 Task: Open Card Company Values Discussion in Board Sales Pipeline Management to Workspace Financial Analysis and Planning and add a team member Softage.3@softage.net, a label Green, a checklist Security, an attachment from your computer, a color Green and finally, add a card description 'Conduct team training session on effective conflict resolution' and a comment 'This task requires us to be organized and efficient, managing our time and resources effectively.'. Add a start date 'Jan 07, 1900' with a due date 'Jan 14, 1900'
Action: Mouse moved to (536, 171)
Screenshot: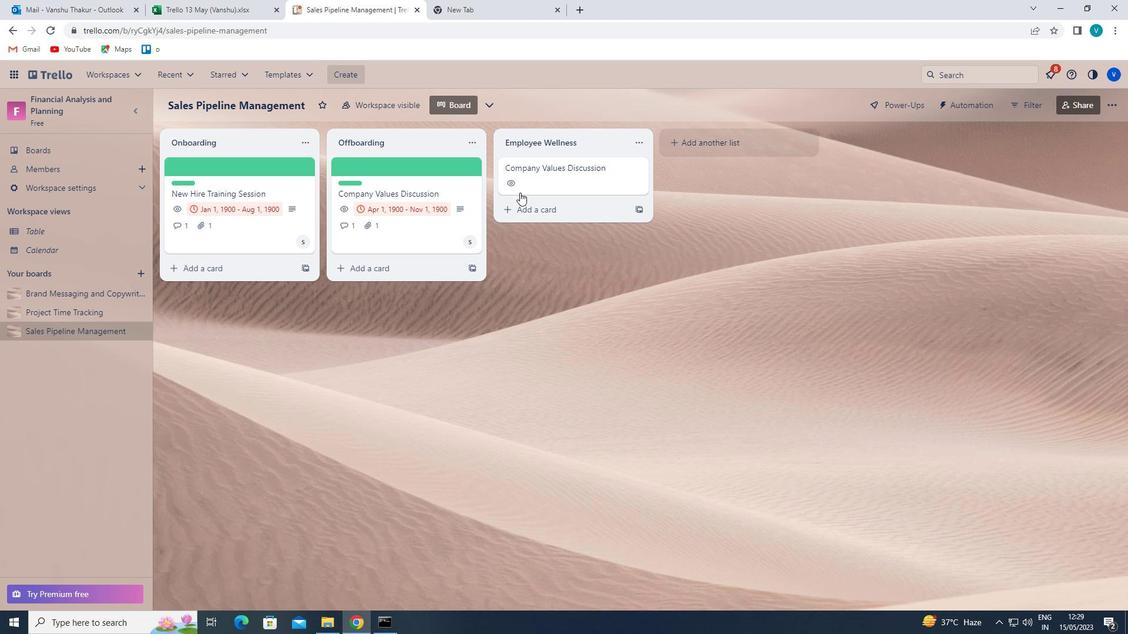
Action: Mouse pressed left at (536, 171)
Screenshot: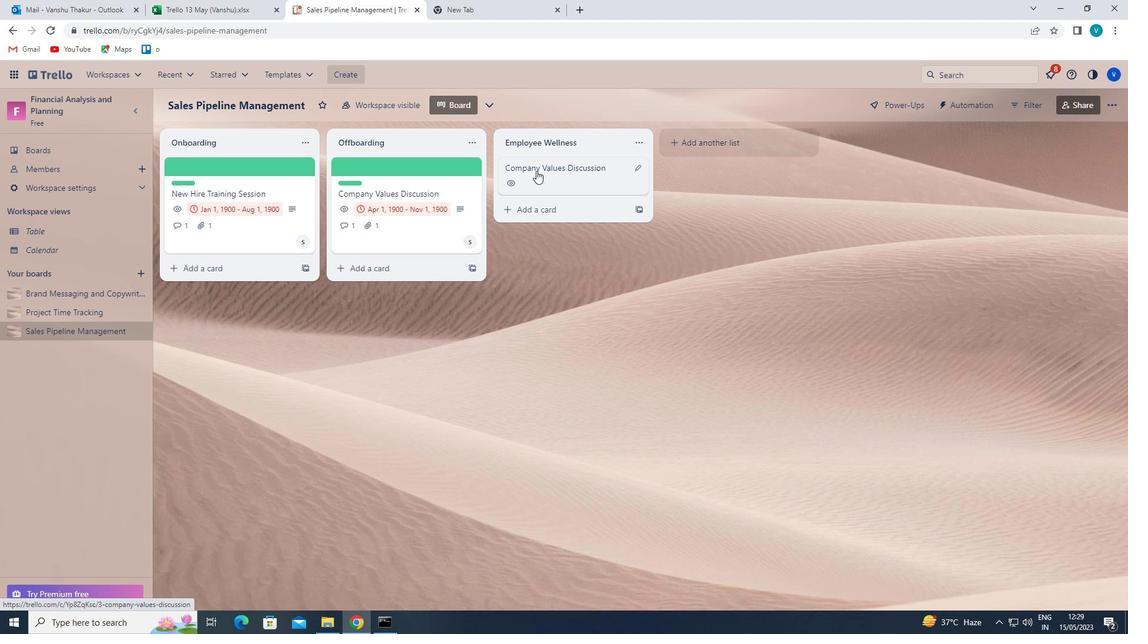 
Action: Mouse moved to (702, 203)
Screenshot: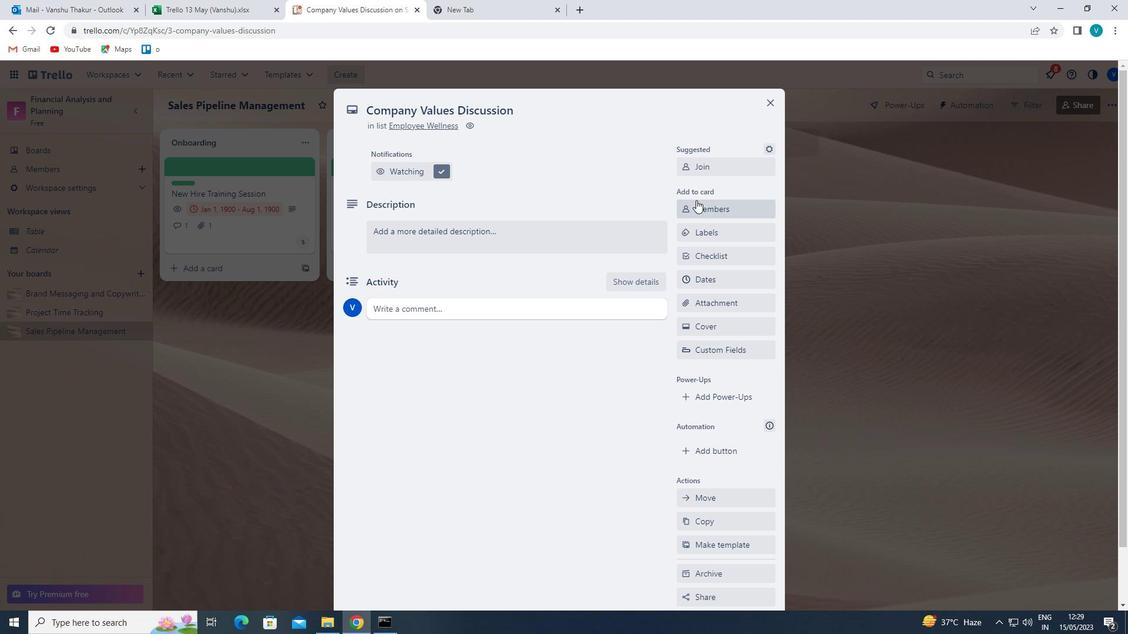
Action: Mouse pressed left at (702, 203)
Screenshot: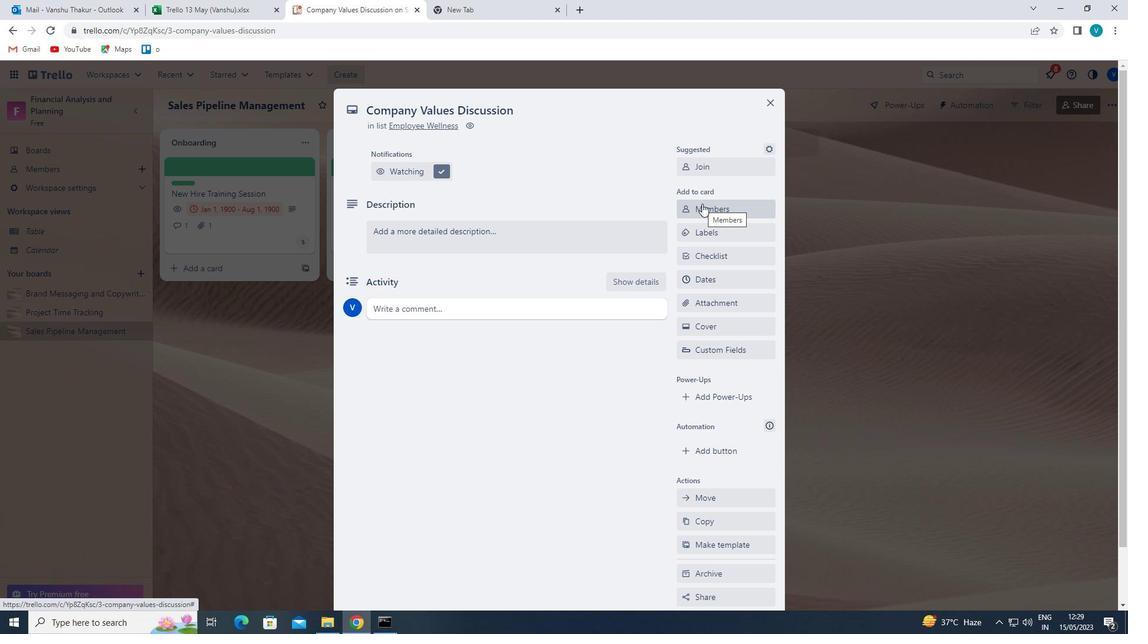 
Action: Key pressed <Key.shift>SOFY<Key.backspace>T
Screenshot: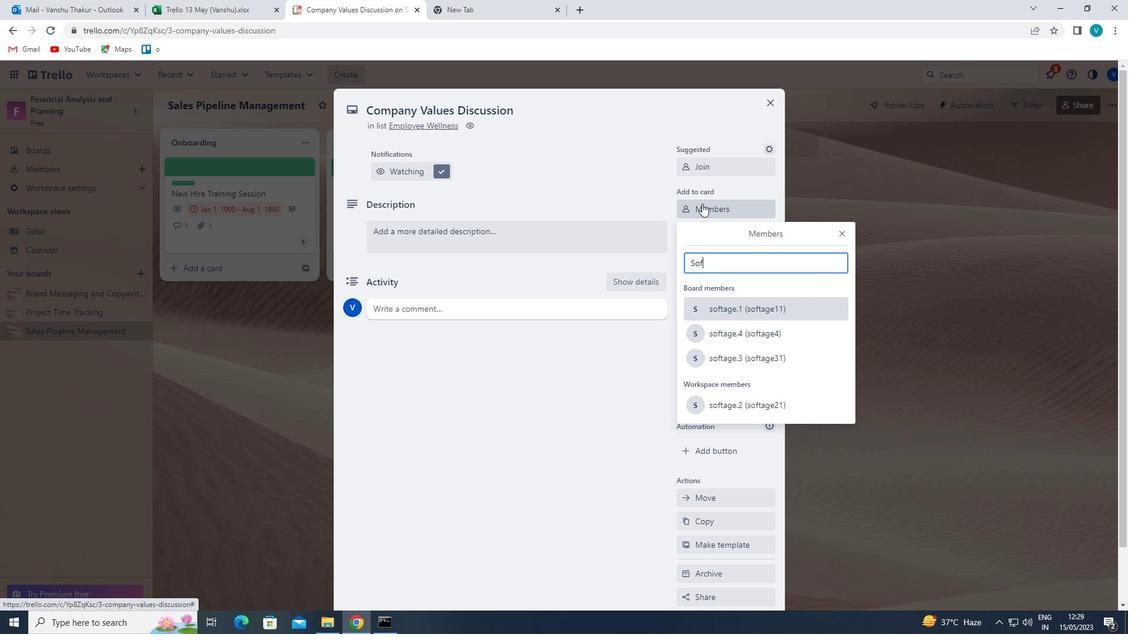 
Action: Mouse moved to (747, 363)
Screenshot: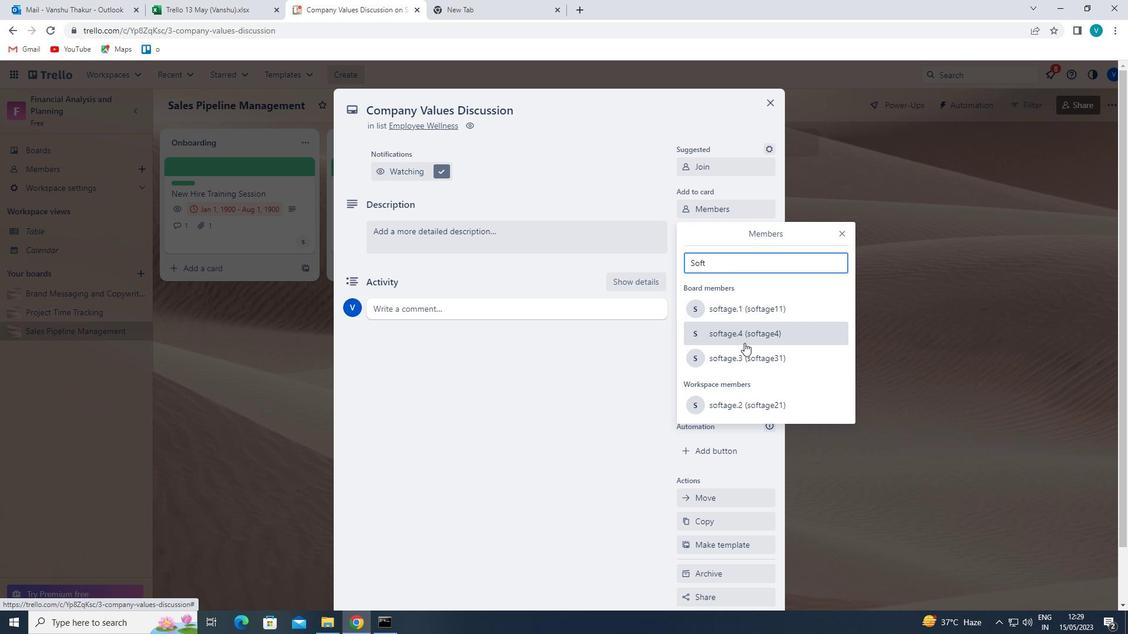 
Action: Mouse pressed left at (747, 363)
Screenshot: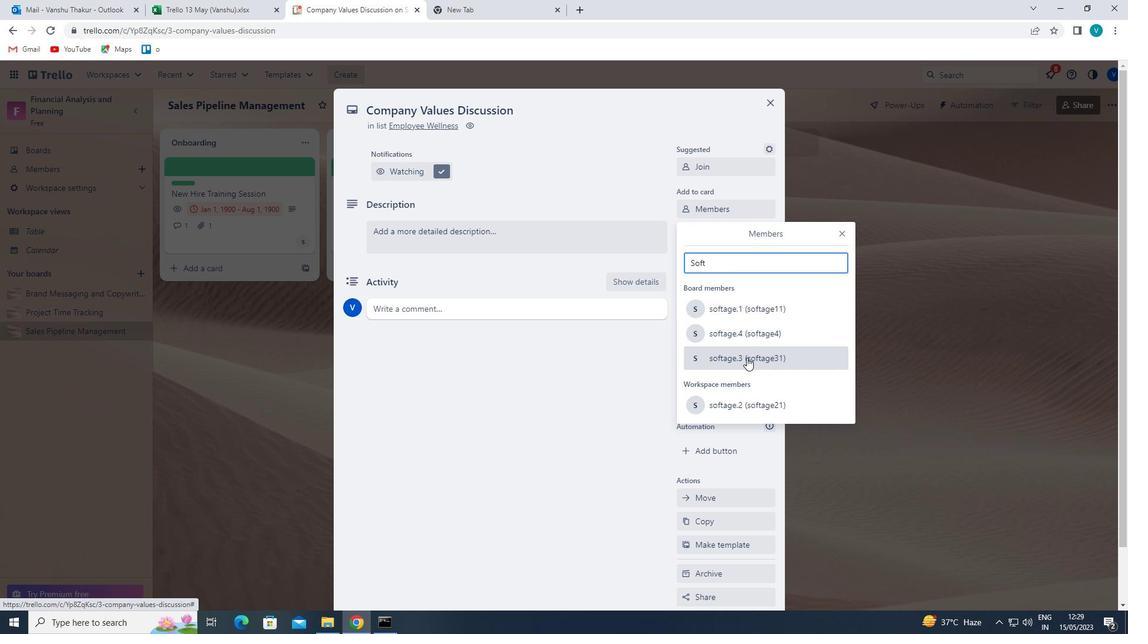 
Action: Mouse moved to (842, 231)
Screenshot: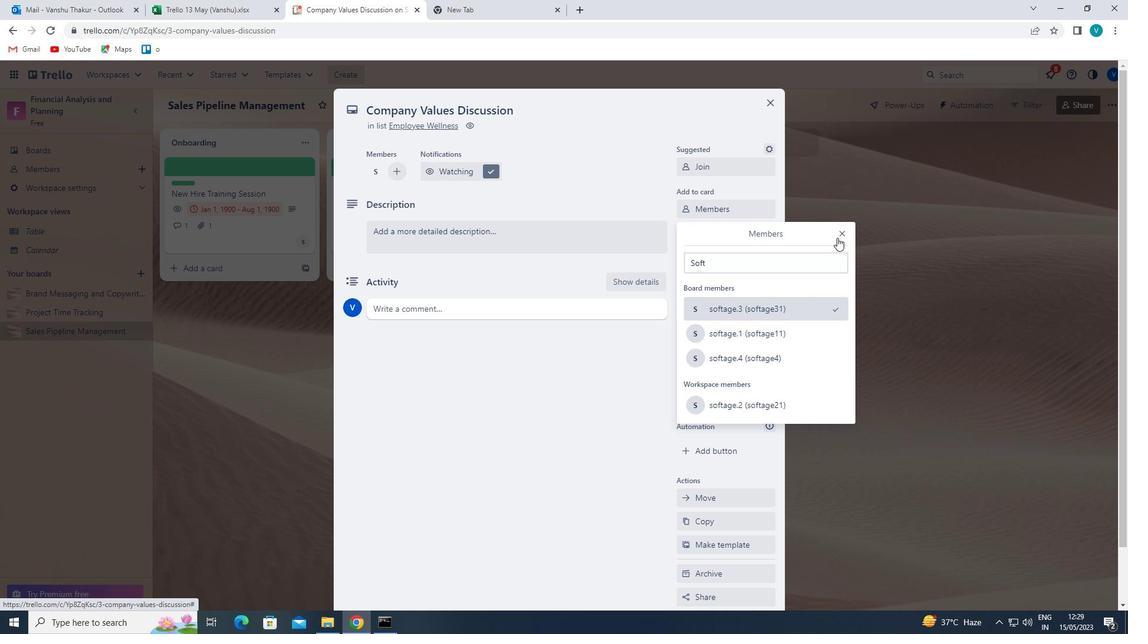 
Action: Mouse pressed left at (842, 231)
Screenshot: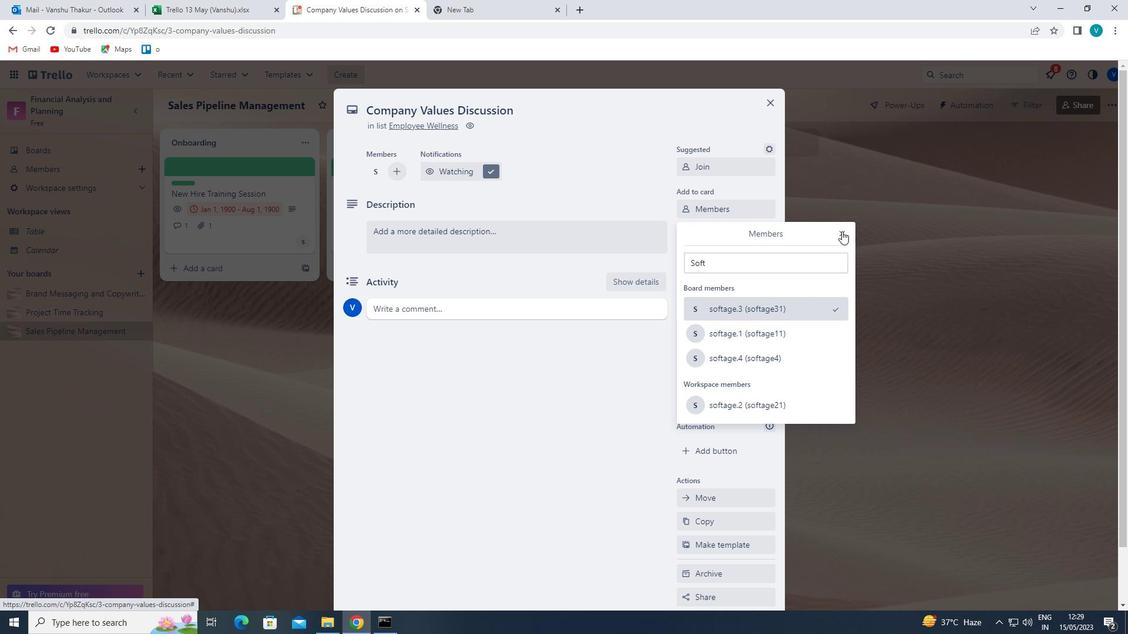 
Action: Mouse moved to (743, 235)
Screenshot: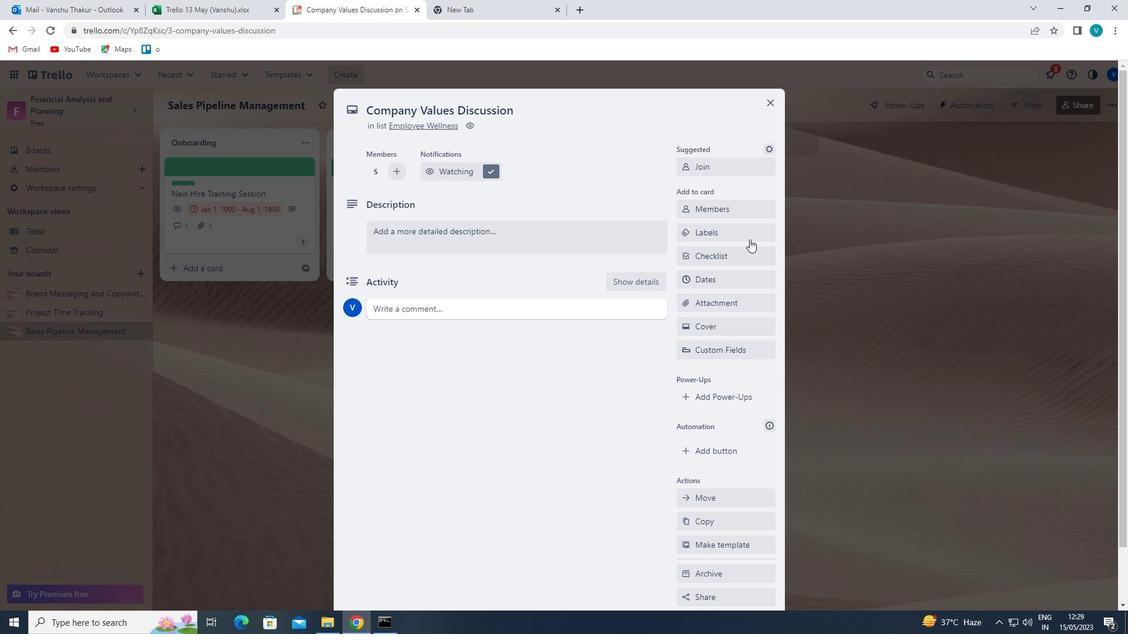 
Action: Mouse pressed left at (743, 235)
Screenshot: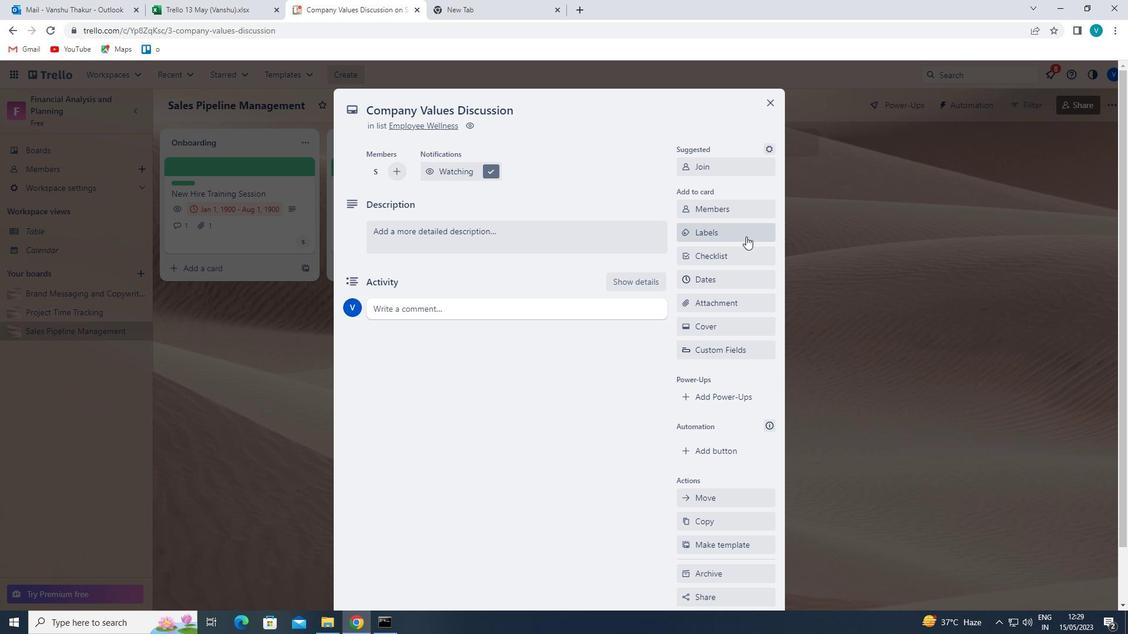 
Action: Mouse moved to (755, 334)
Screenshot: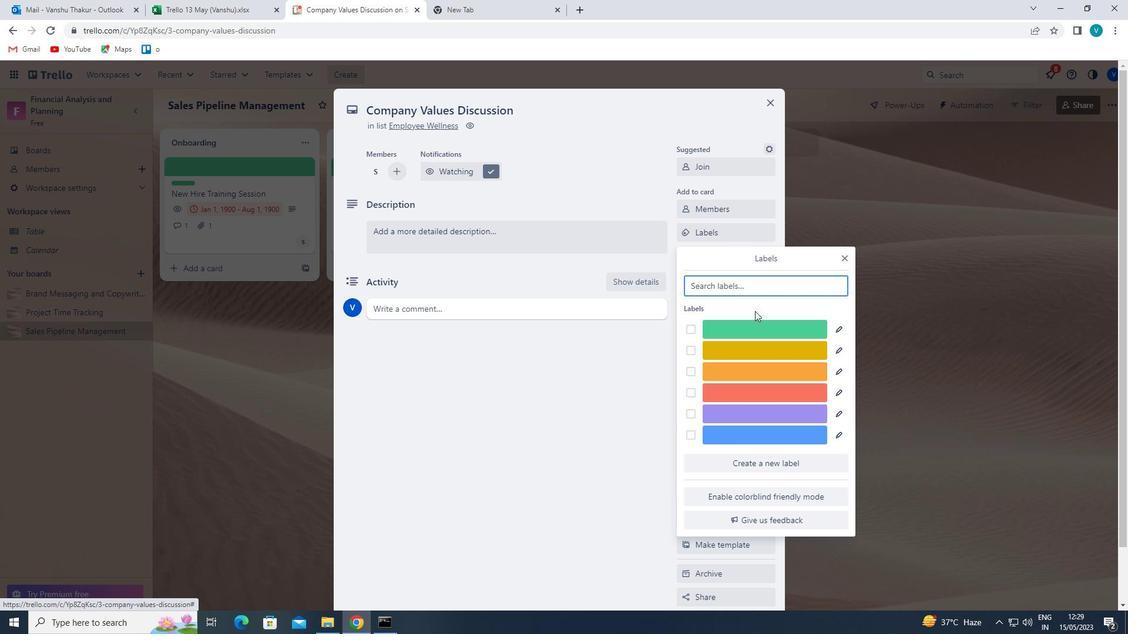
Action: Mouse pressed left at (755, 334)
Screenshot: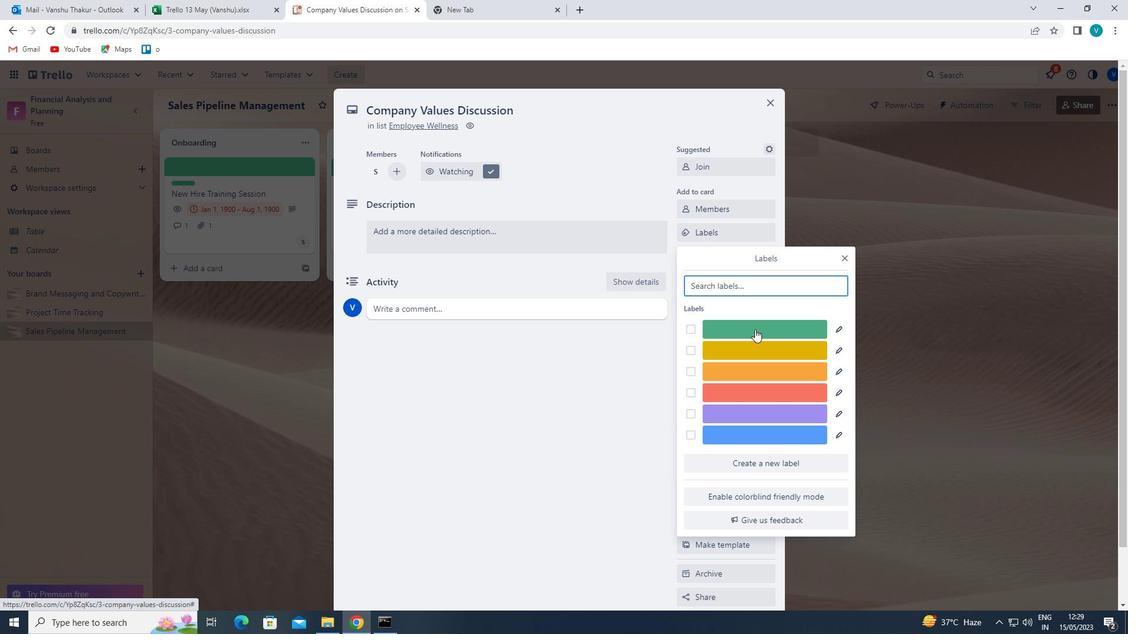 
Action: Mouse moved to (845, 254)
Screenshot: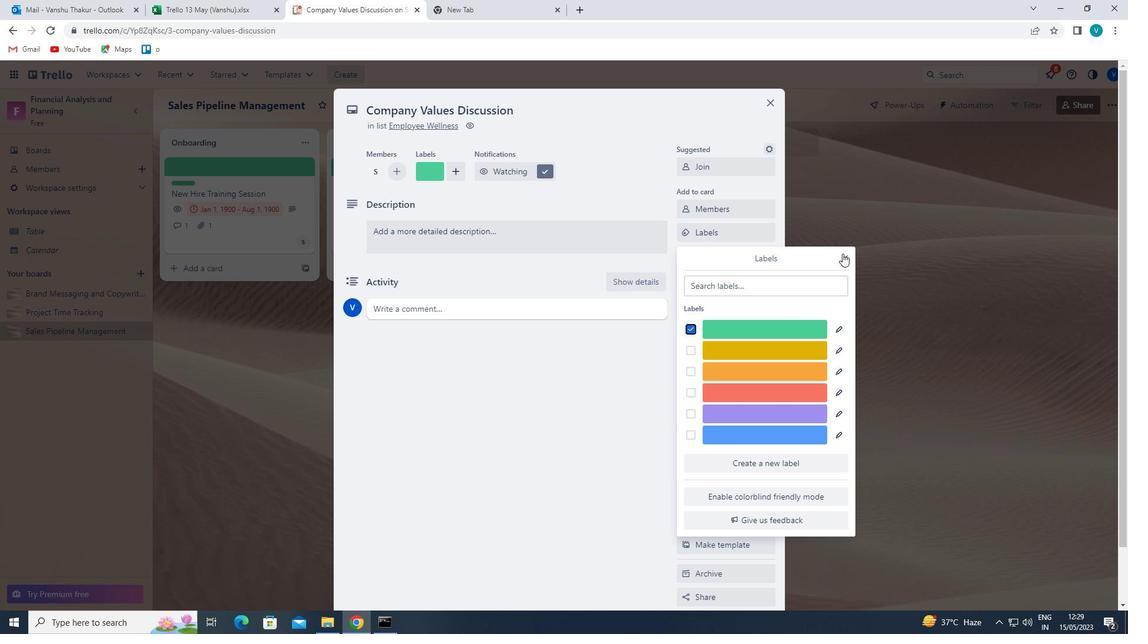 
Action: Mouse pressed left at (845, 254)
Screenshot: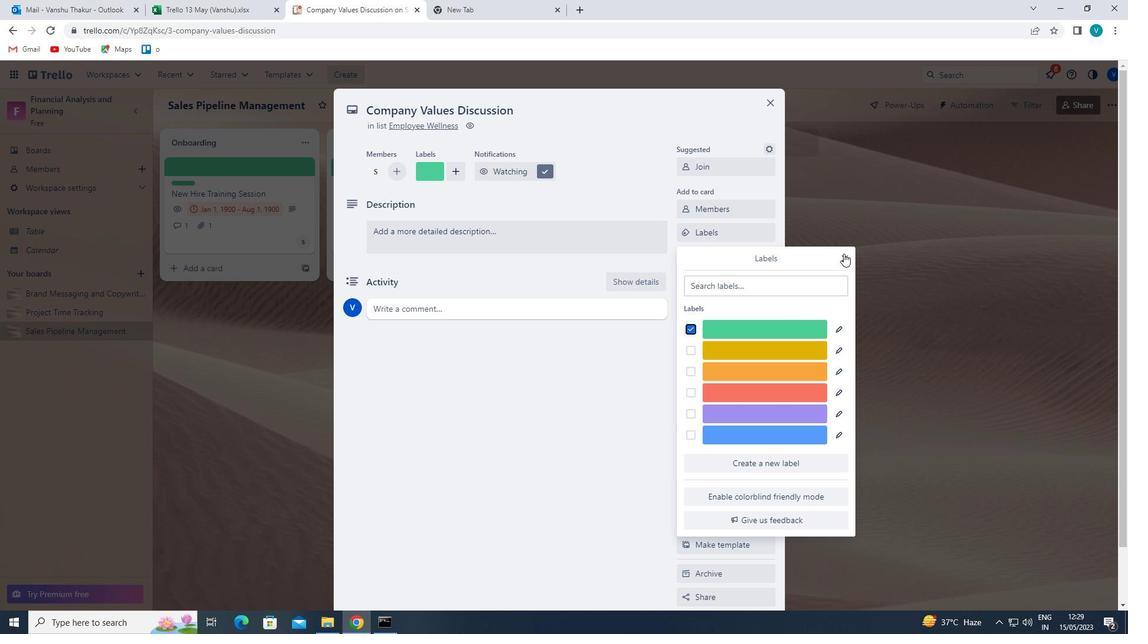 
Action: Mouse moved to (756, 259)
Screenshot: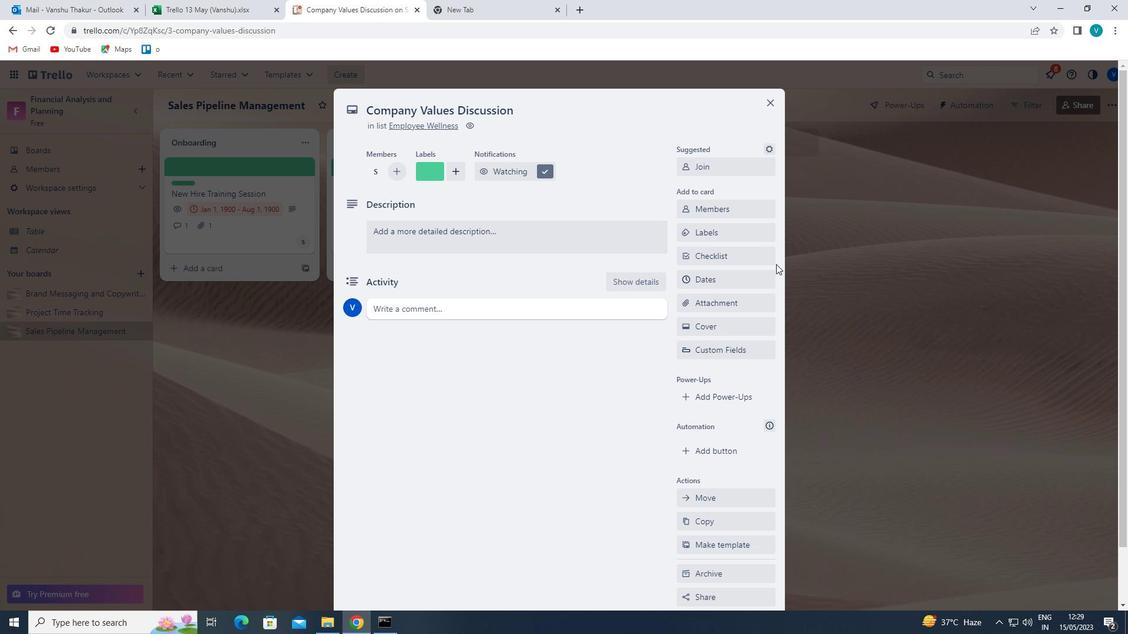 
Action: Mouse pressed left at (756, 259)
Screenshot: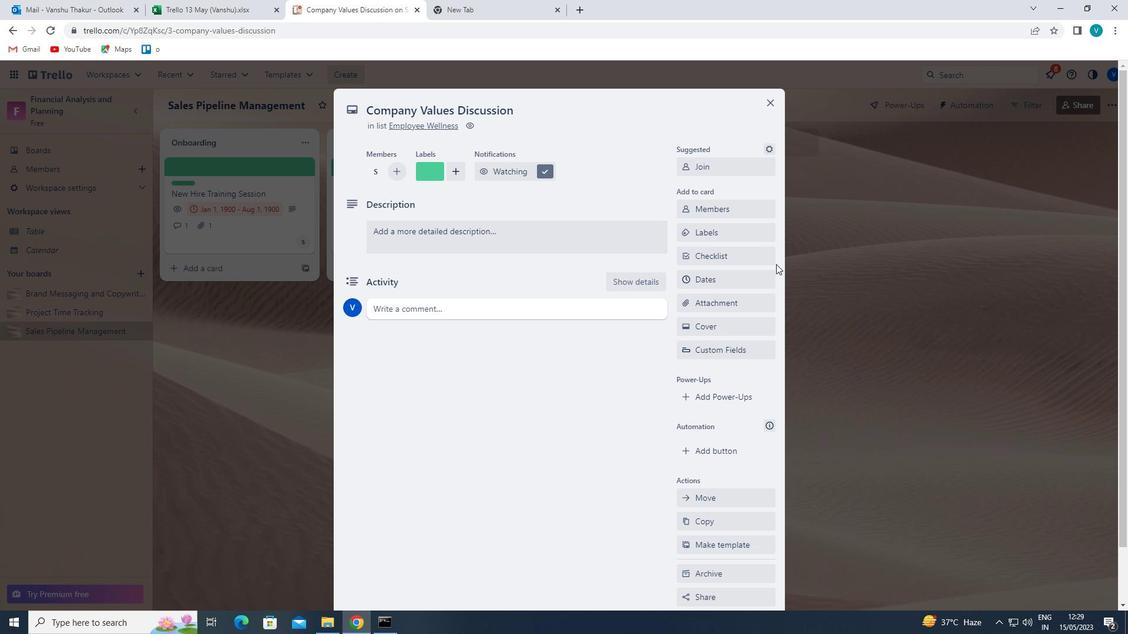 
Action: Key pressed <Key.shift>SE
Screenshot: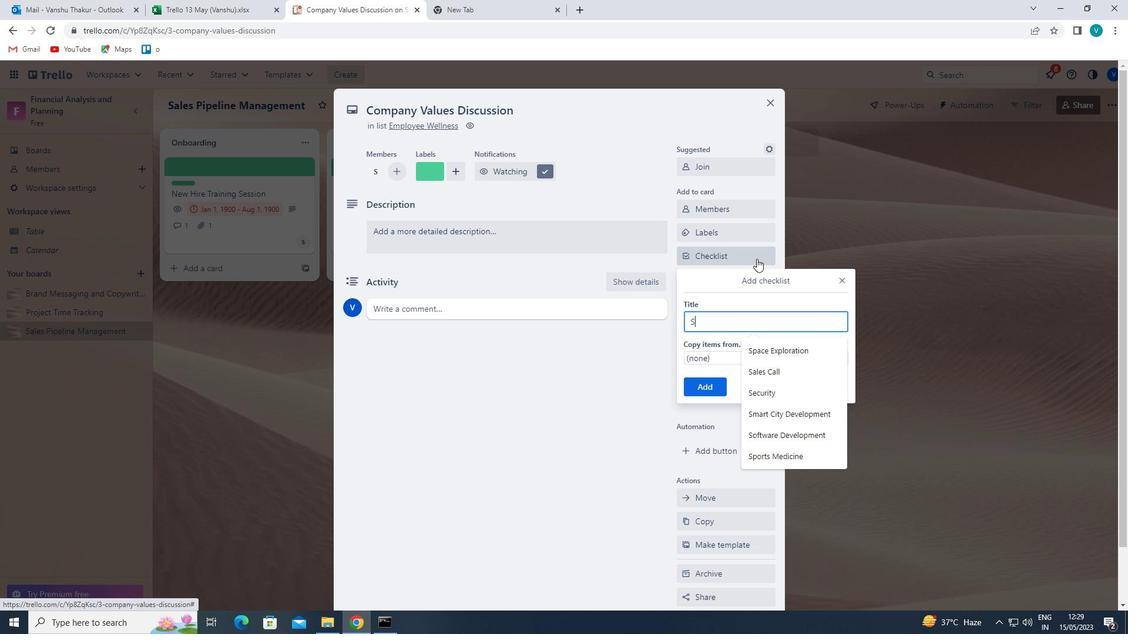 
Action: Mouse moved to (765, 352)
Screenshot: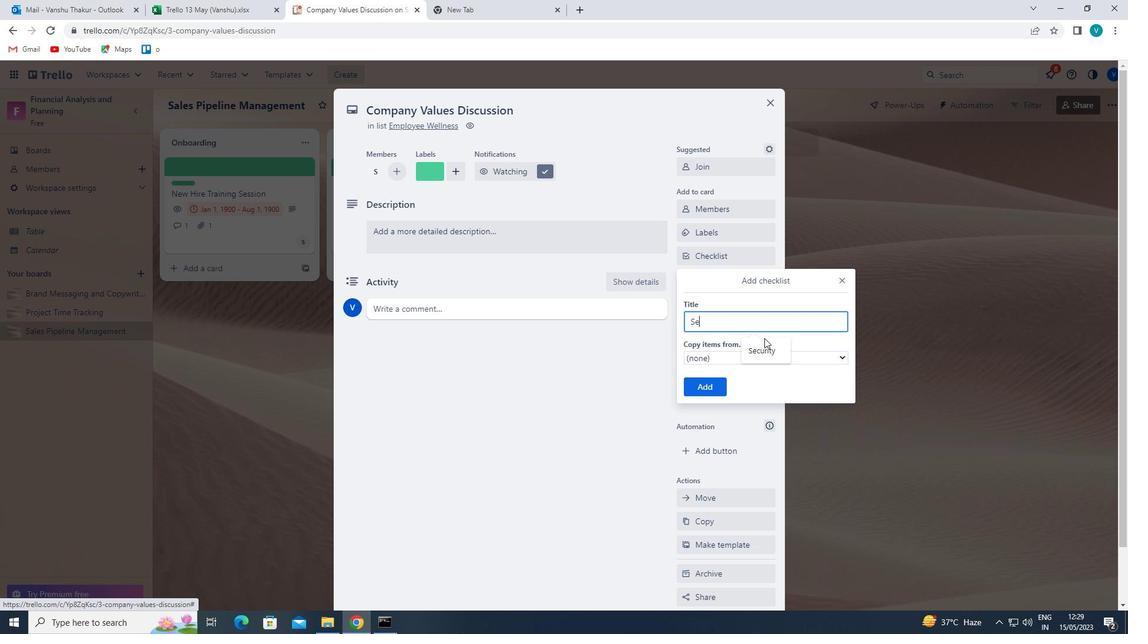 
Action: Mouse pressed left at (765, 352)
Screenshot: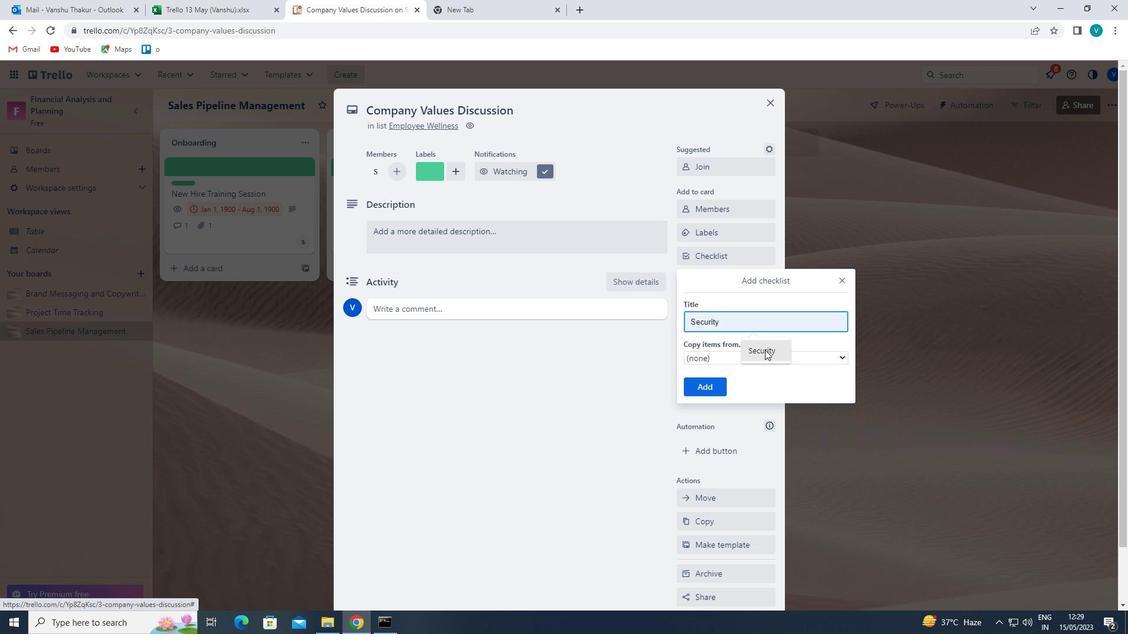 
Action: Mouse moved to (714, 383)
Screenshot: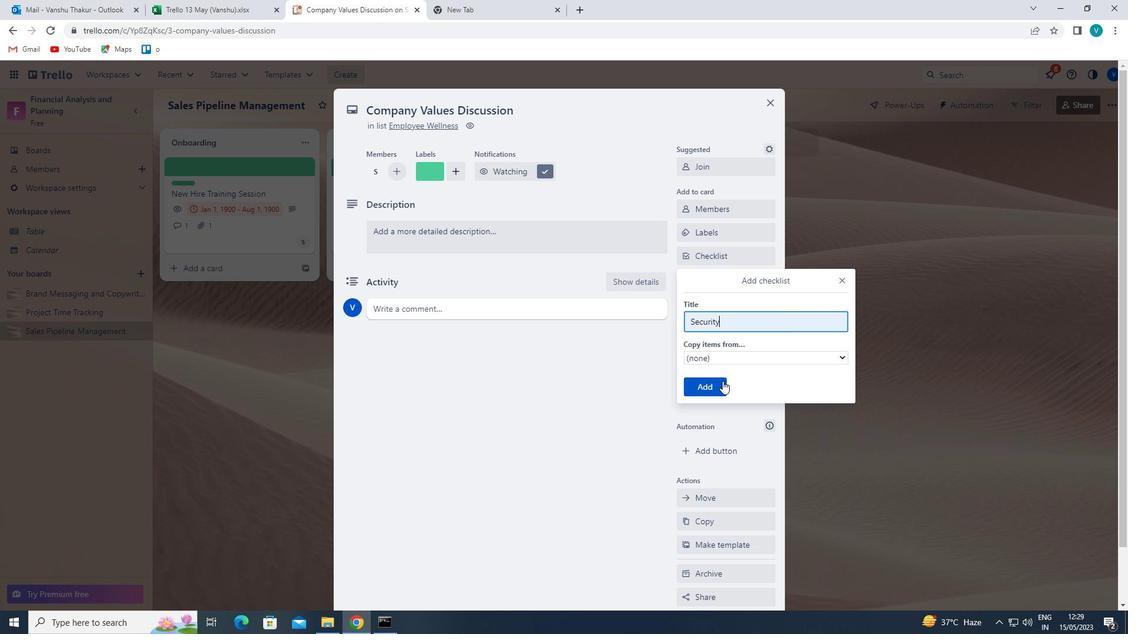 
Action: Mouse pressed left at (714, 383)
Screenshot: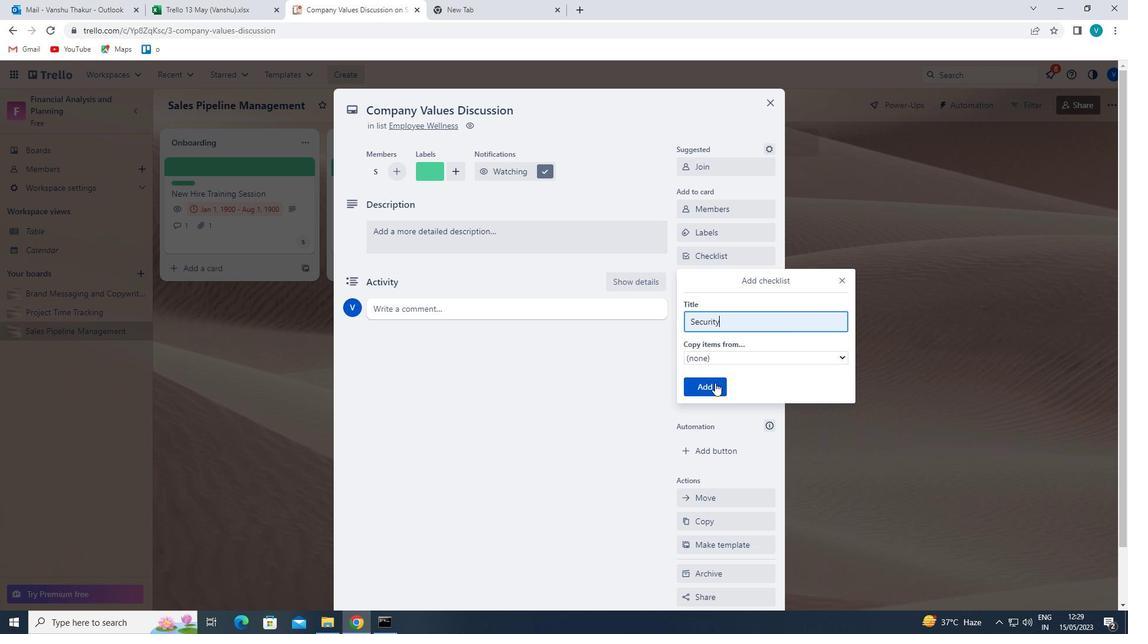 
Action: Mouse moved to (736, 306)
Screenshot: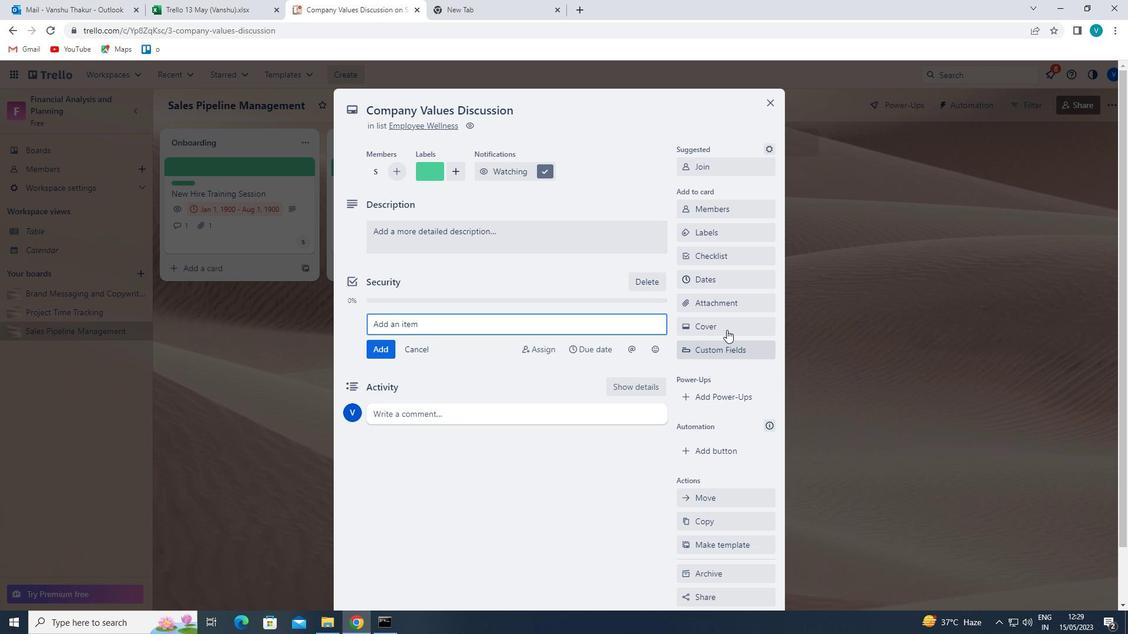 
Action: Mouse pressed left at (736, 306)
Screenshot: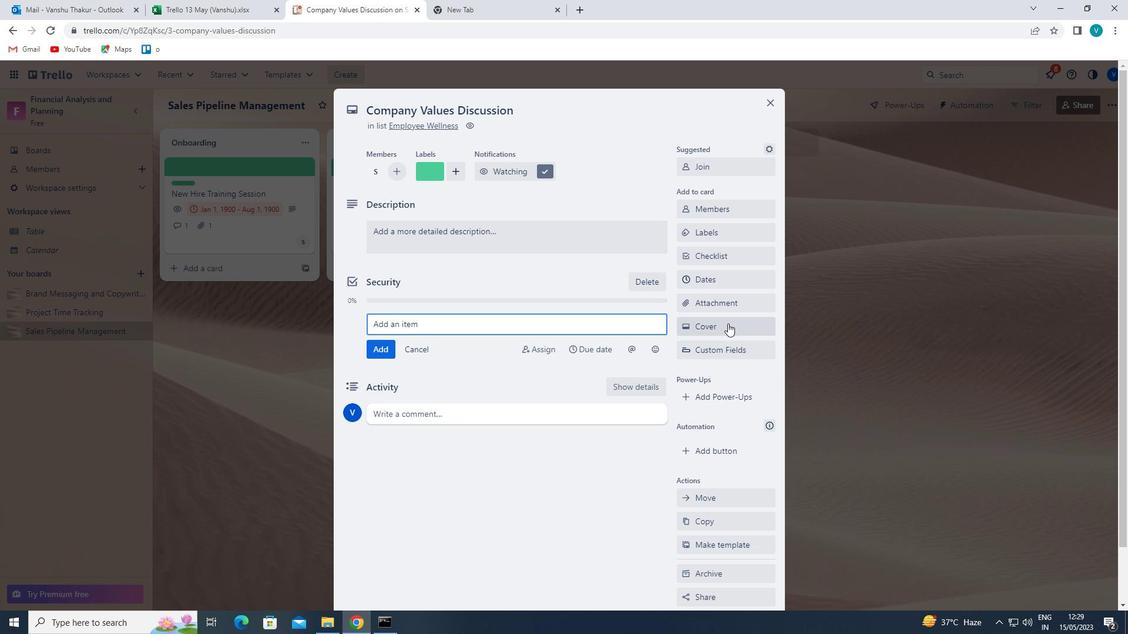 
Action: Mouse moved to (723, 351)
Screenshot: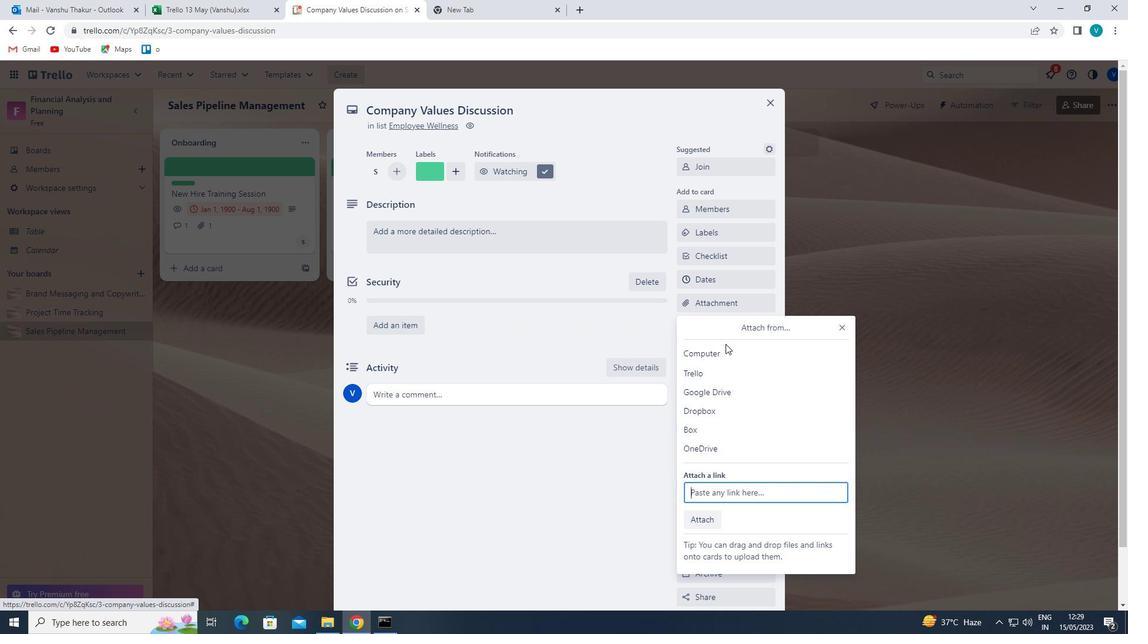 
Action: Mouse pressed left at (723, 351)
Screenshot: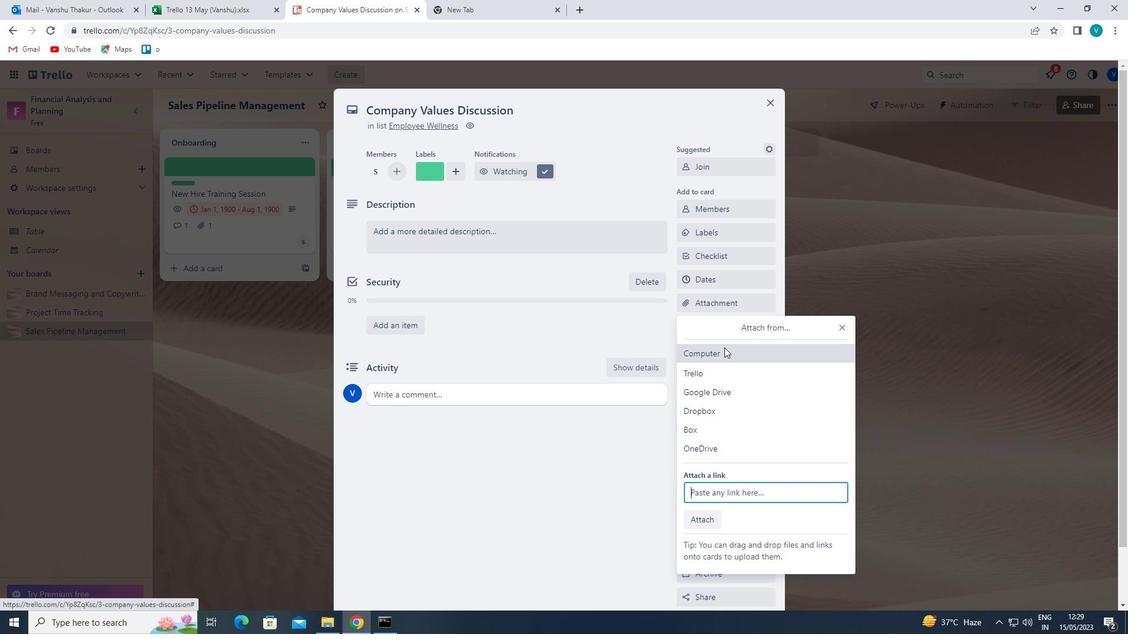 
Action: Mouse moved to (193, 174)
Screenshot: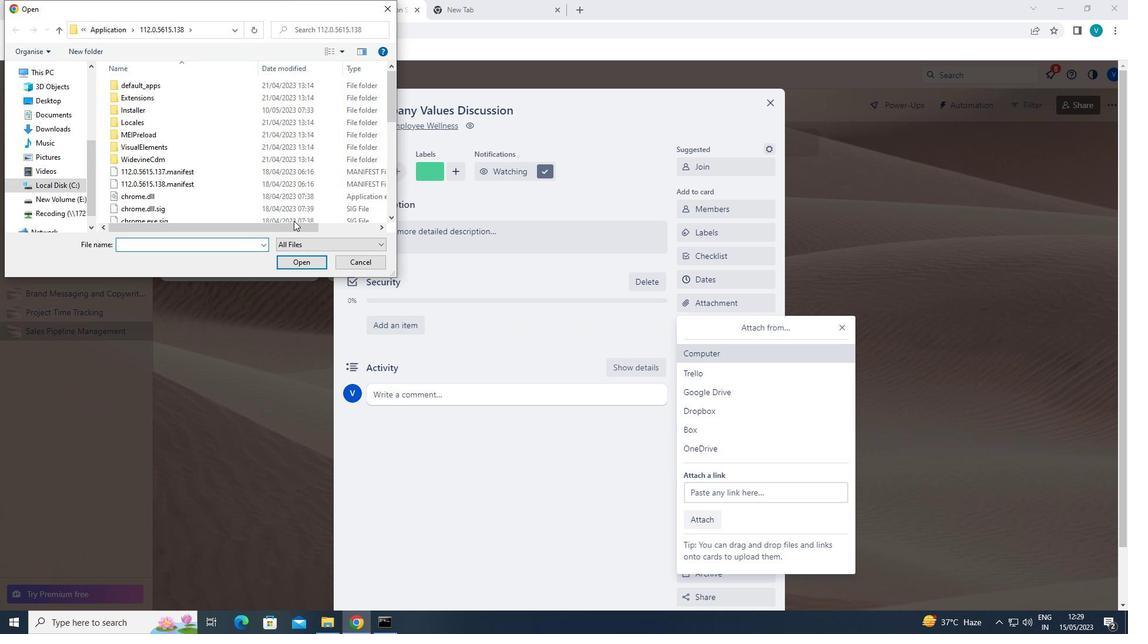 
Action: Mouse pressed left at (193, 174)
Screenshot: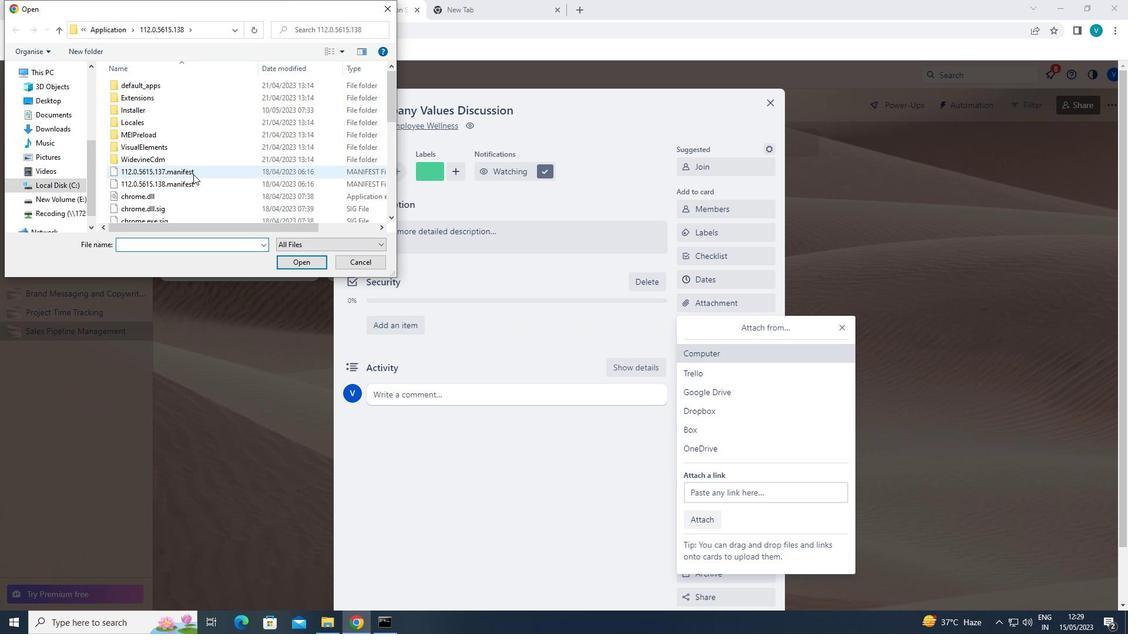 
Action: Mouse moved to (290, 262)
Screenshot: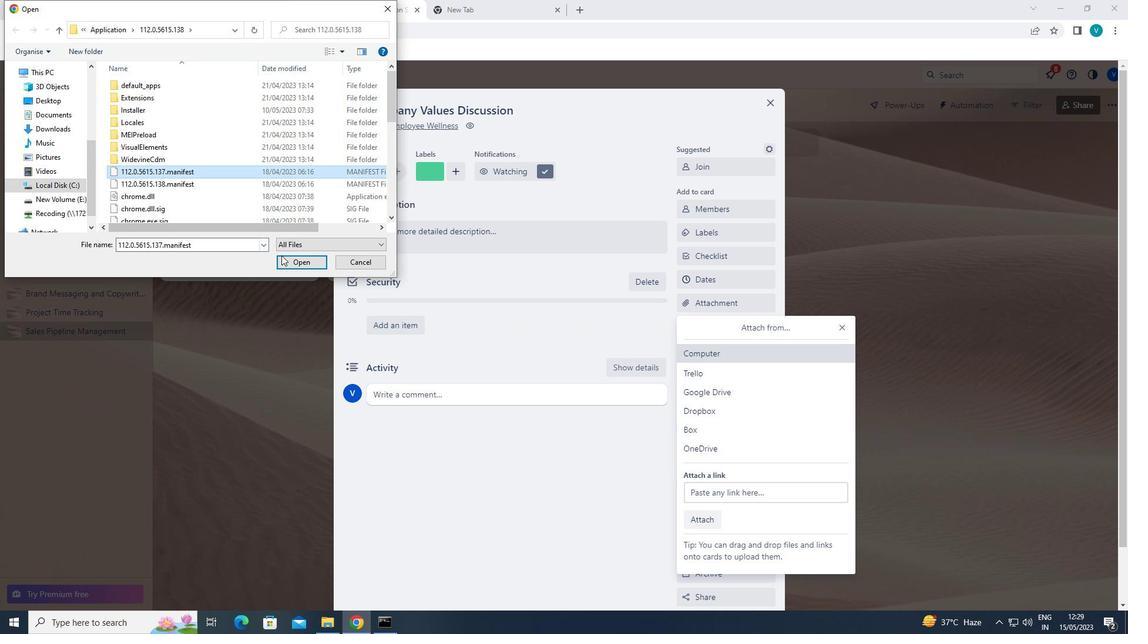 
Action: Mouse pressed left at (290, 262)
Screenshot: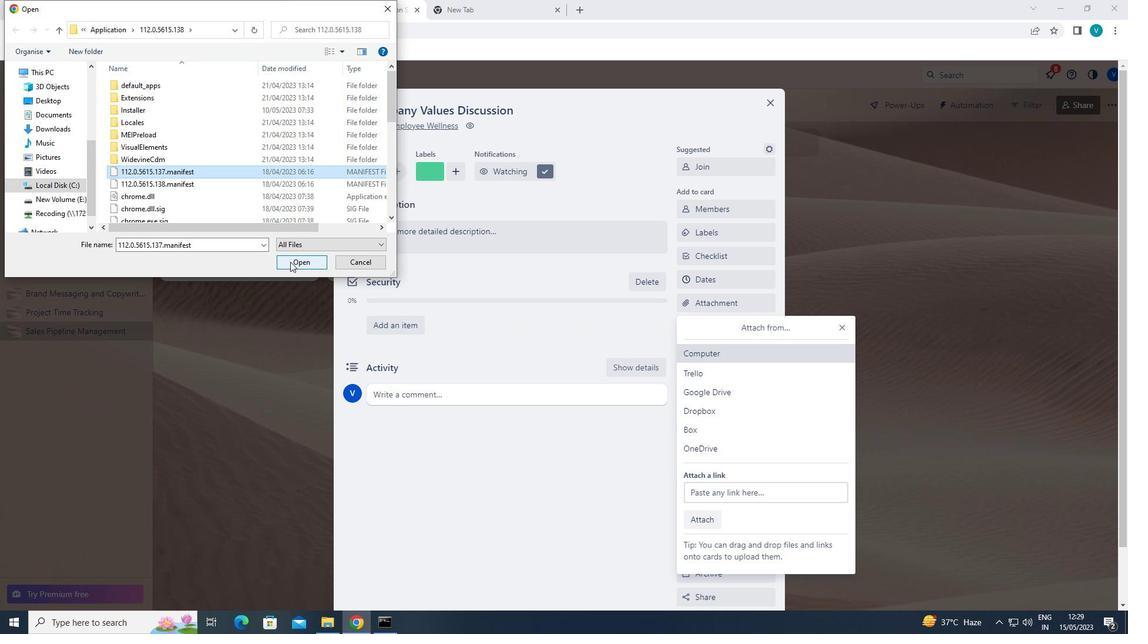 
Action: Mouse moved to (695, 319)
Screenshot: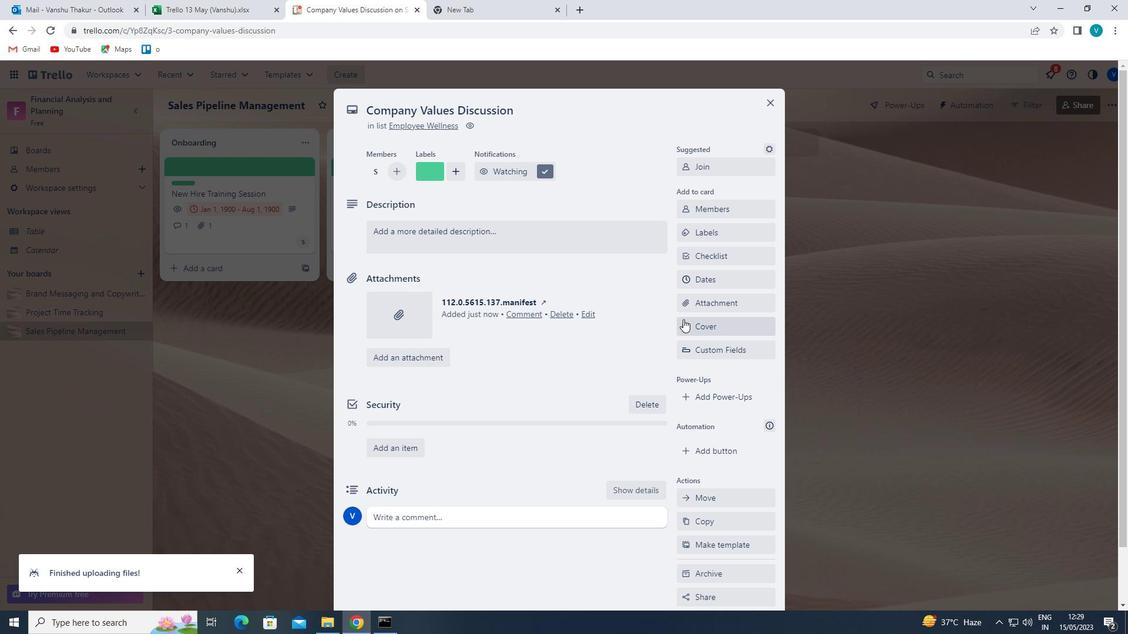 
Action: Mouse pressed left at (695, 319)
Screenshot: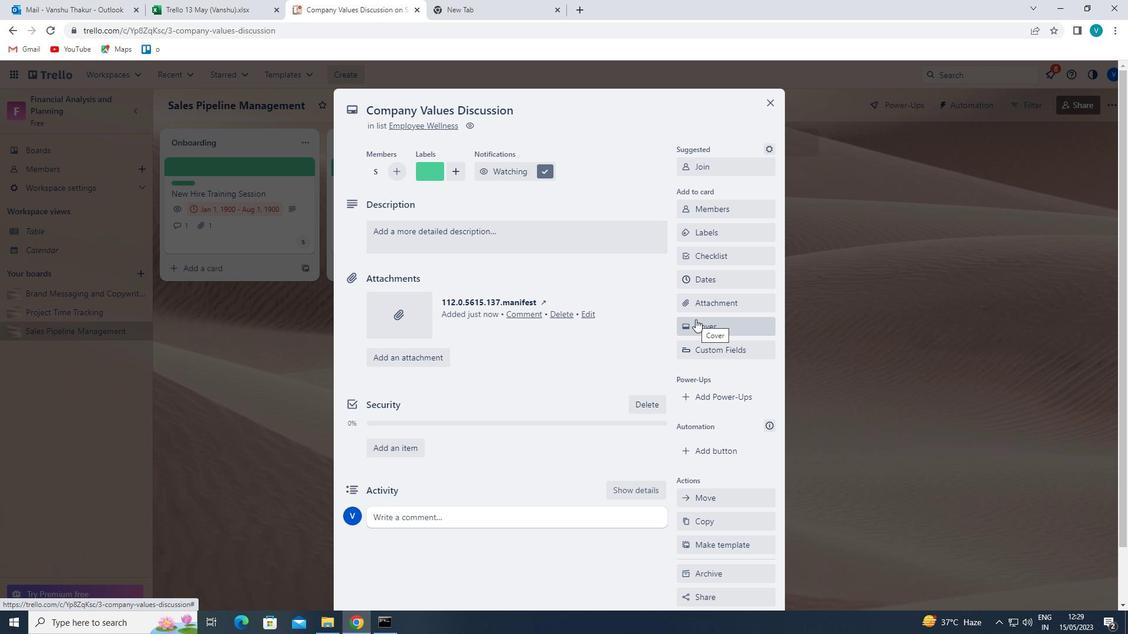 
Action: Mouse moved to (702, 199)
Screenshot: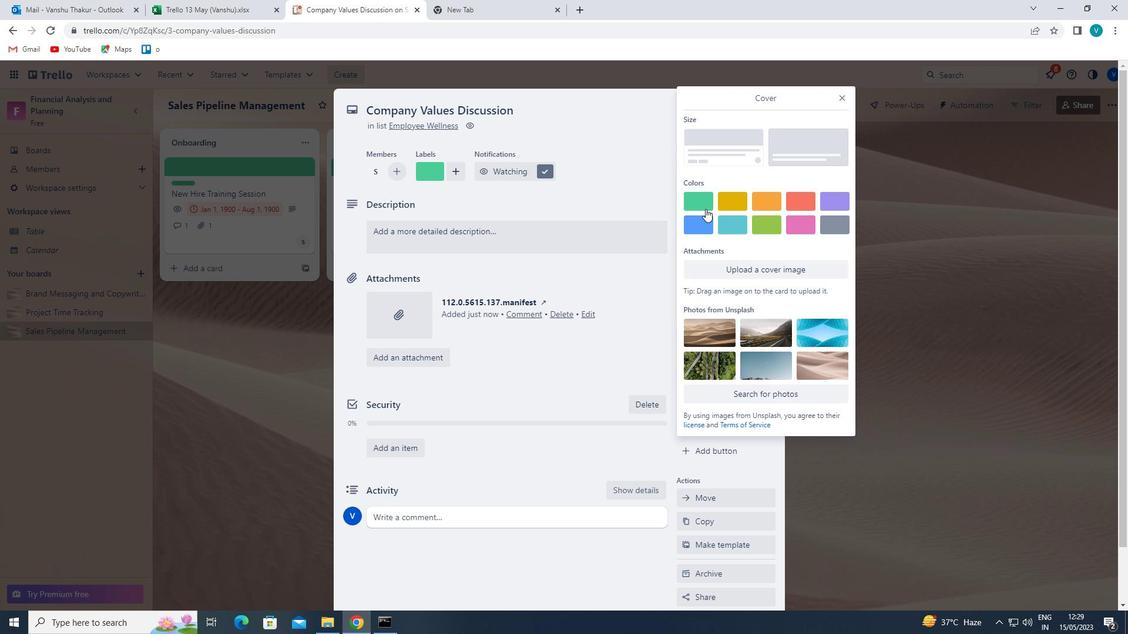 
Action: Mouse pressed left at (702, 199)
Screenshot: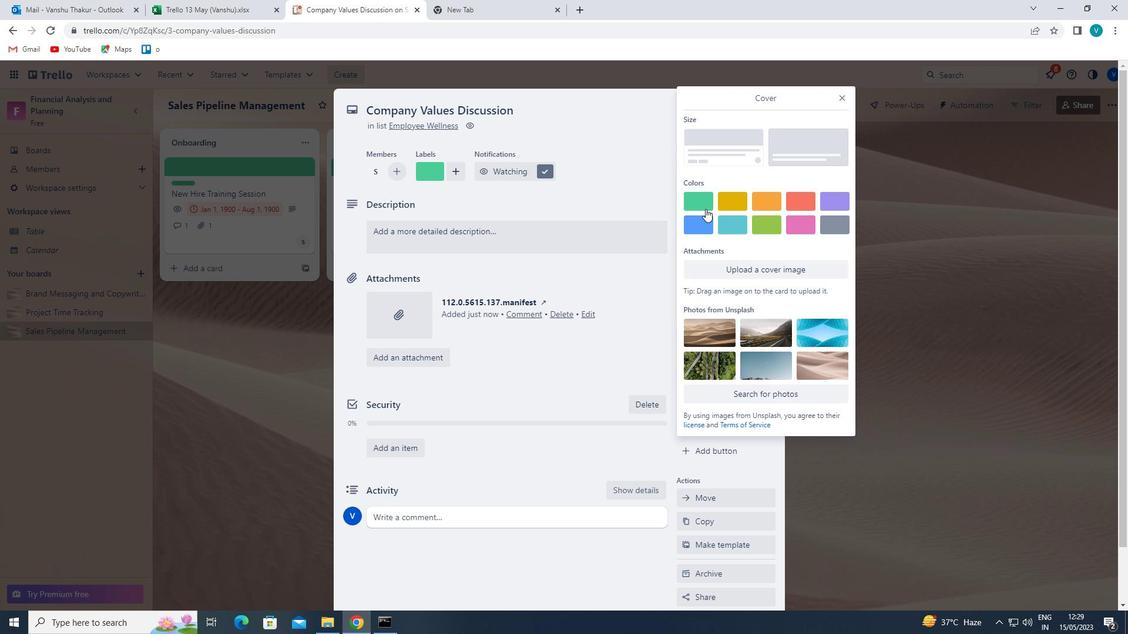 
Action: Mouse moved to (846, 96)
Screenshot: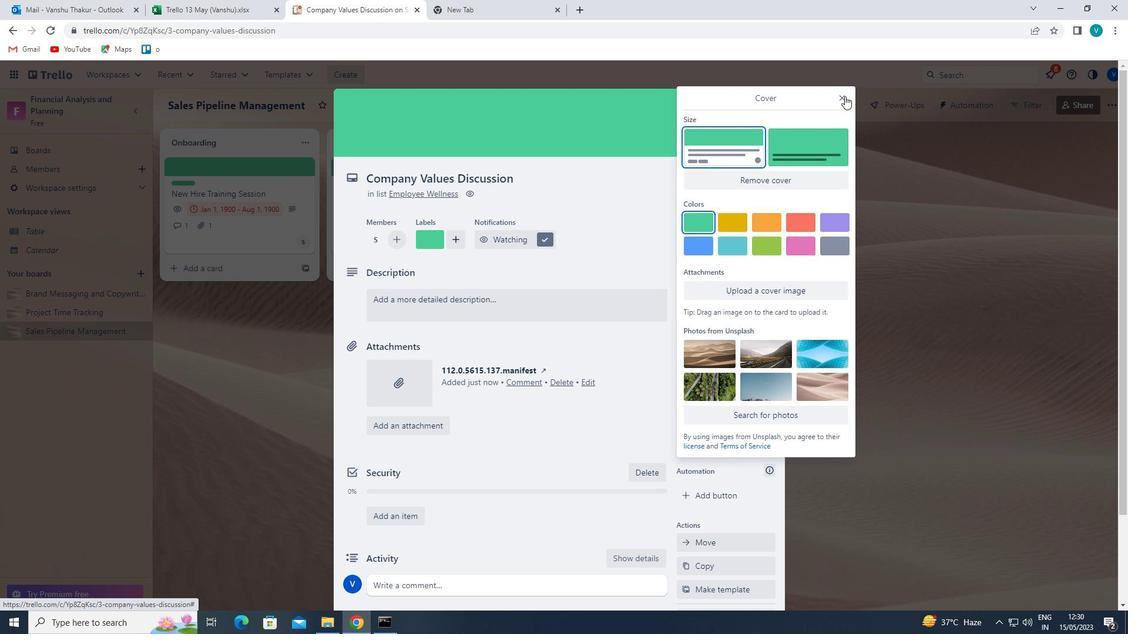 
Action: Mouse pressed left at (846, 96)
Screenshot: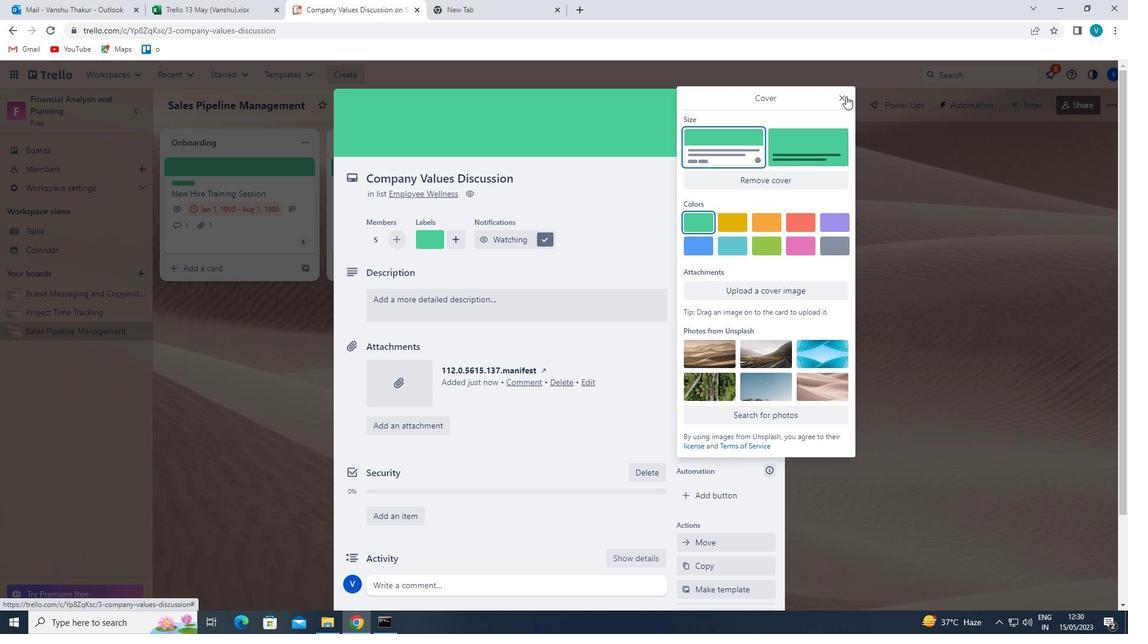 
Action: Mouse moved to (521, 297)
Screenshot: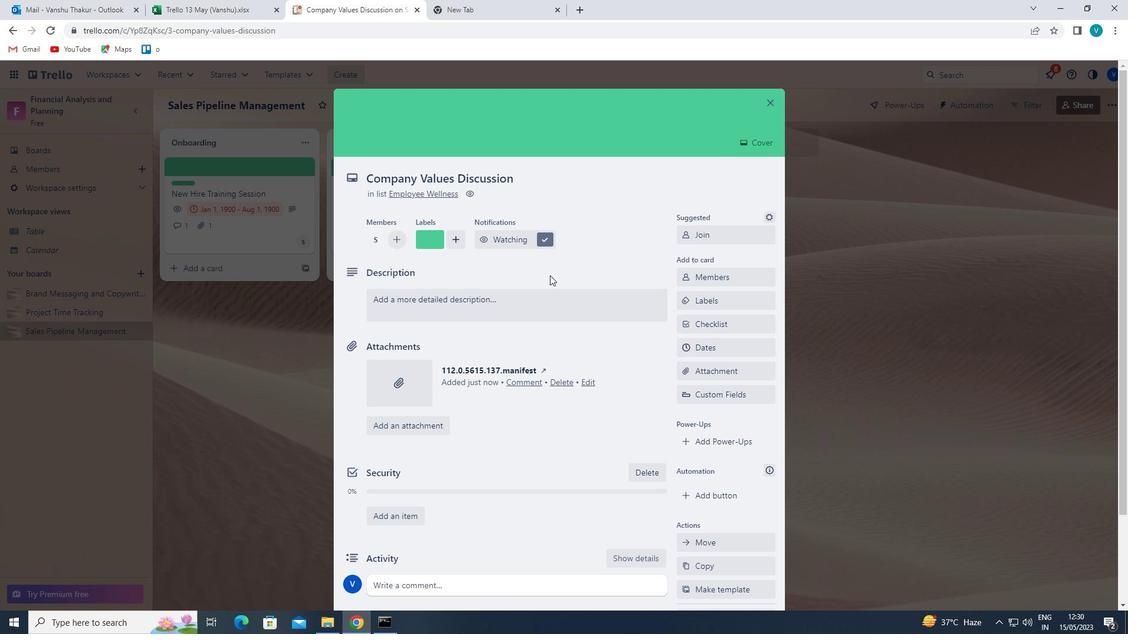 
Action: Mouse pressed left at (521, 297)
Screenshot: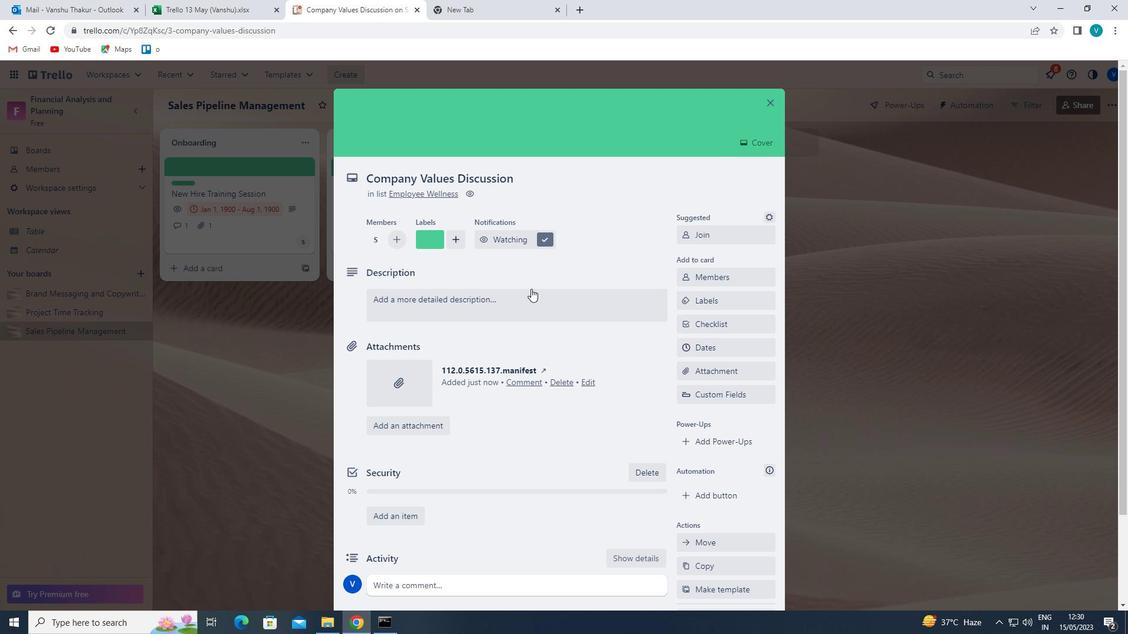 
Action: Key pressed '<Key.shift>CONDUCT<Key.space>TEAM<Key.space>TRAINING<Key.space>SESSION<Key.space>ON<Key.space>EFFECTIVE<Key.space>CONFLICT<Key.space>RESOLUTION'
Screenshot: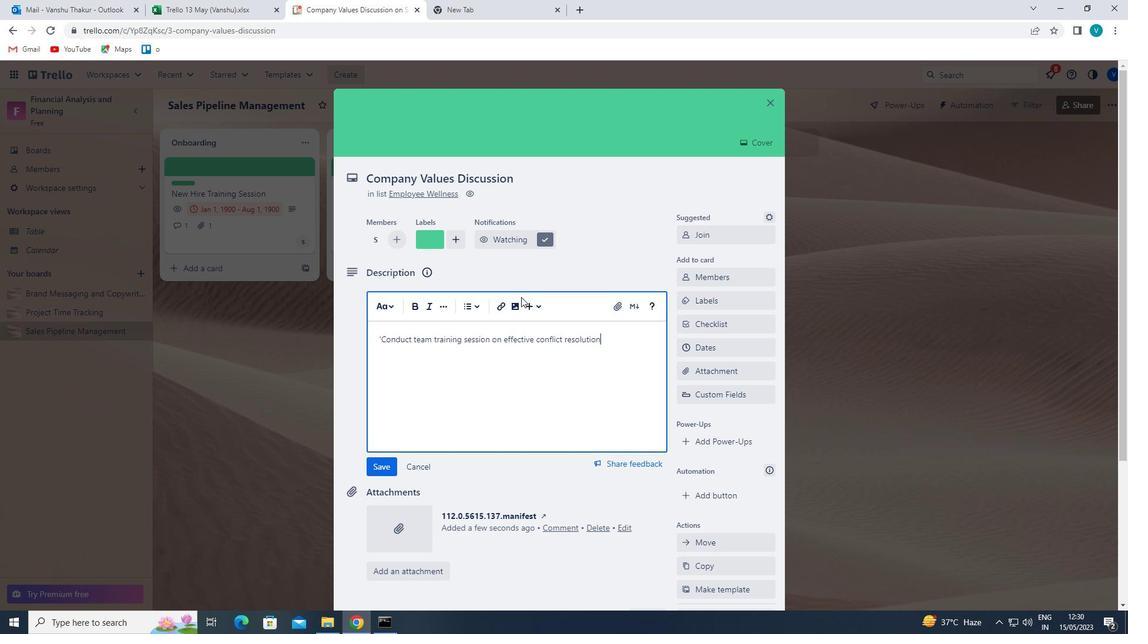 
Action: Mouse moved to (383, 463)
Screenshot: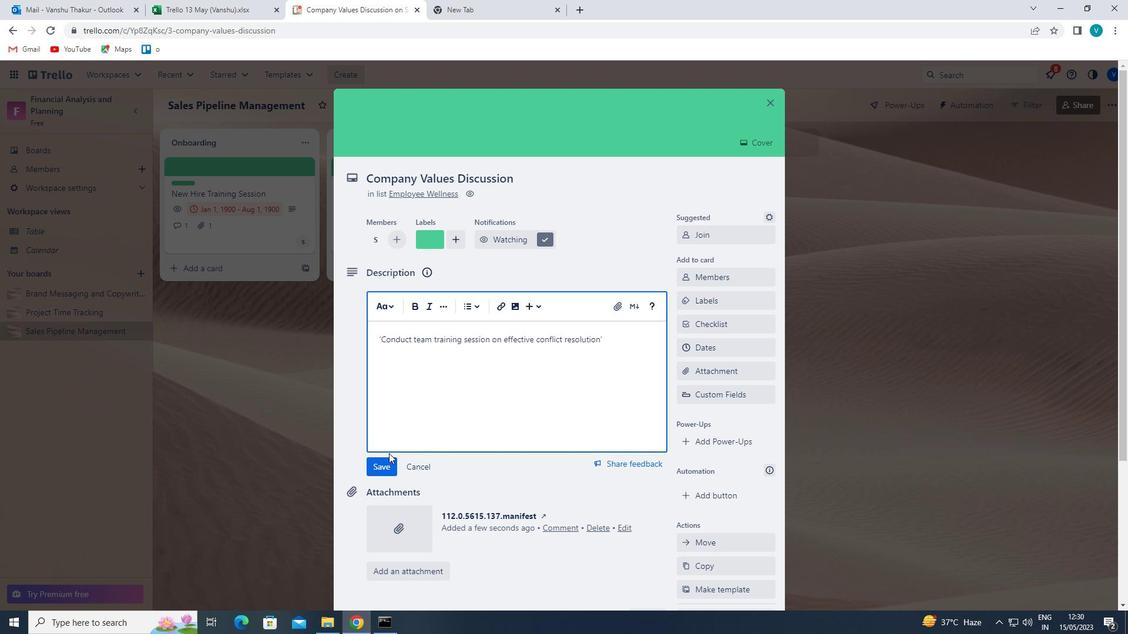 
Action: Mouse pressed left at (383, 463)
Screenshot: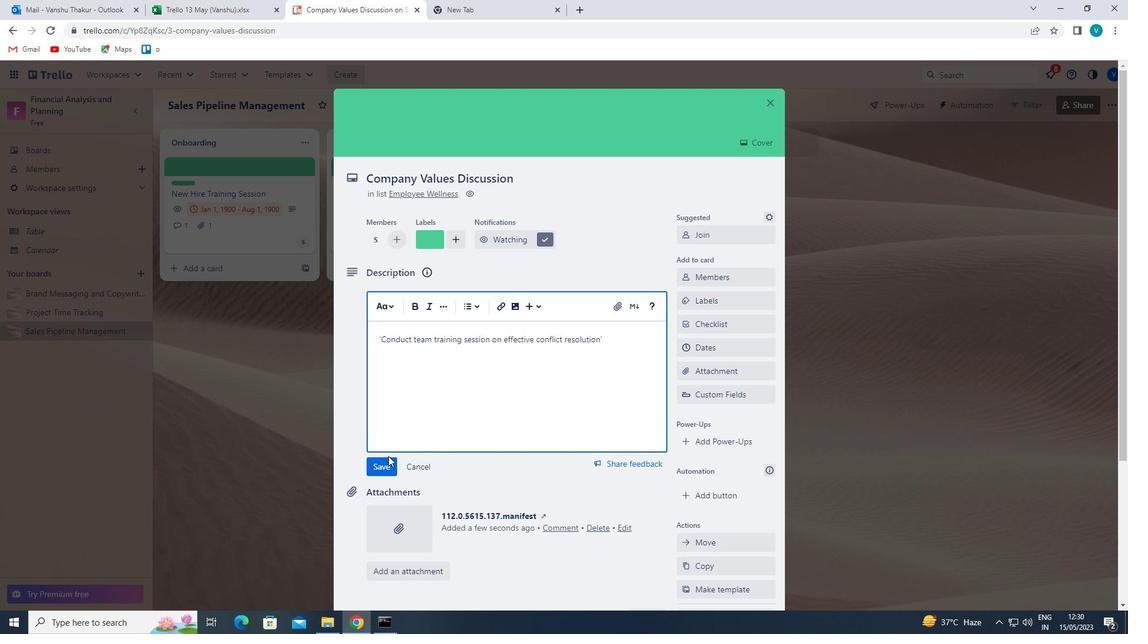 
Action: Mouse scrolled (383, 463) with delta (0, 0)
Screenshot: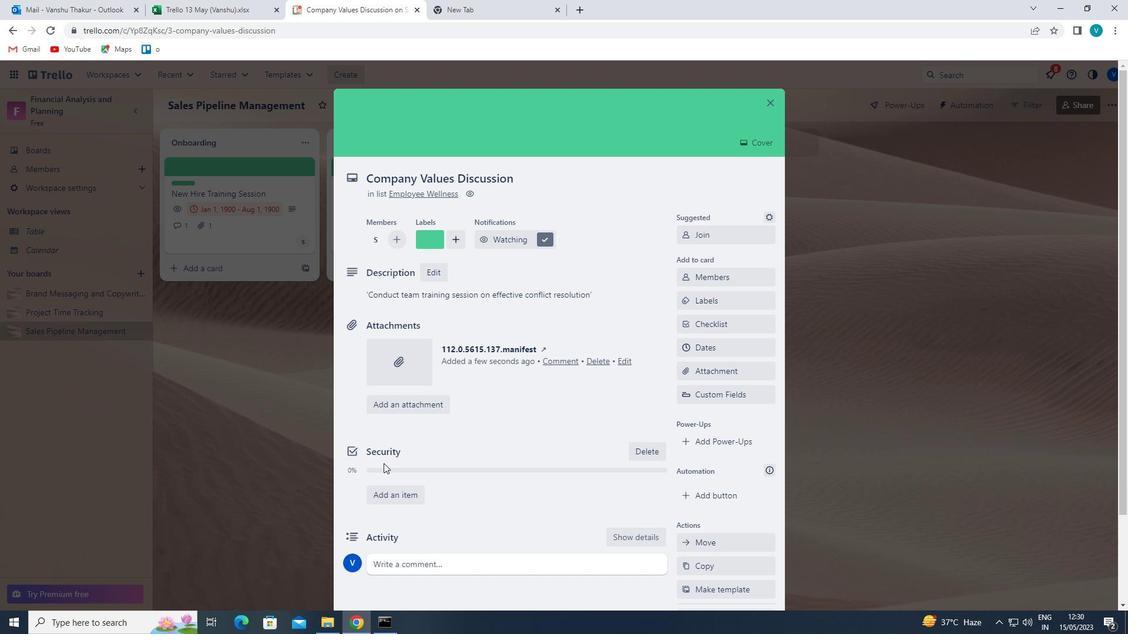 
Action: Mouse scrolled (383, 463) with delta (0, 0)
Screenshot: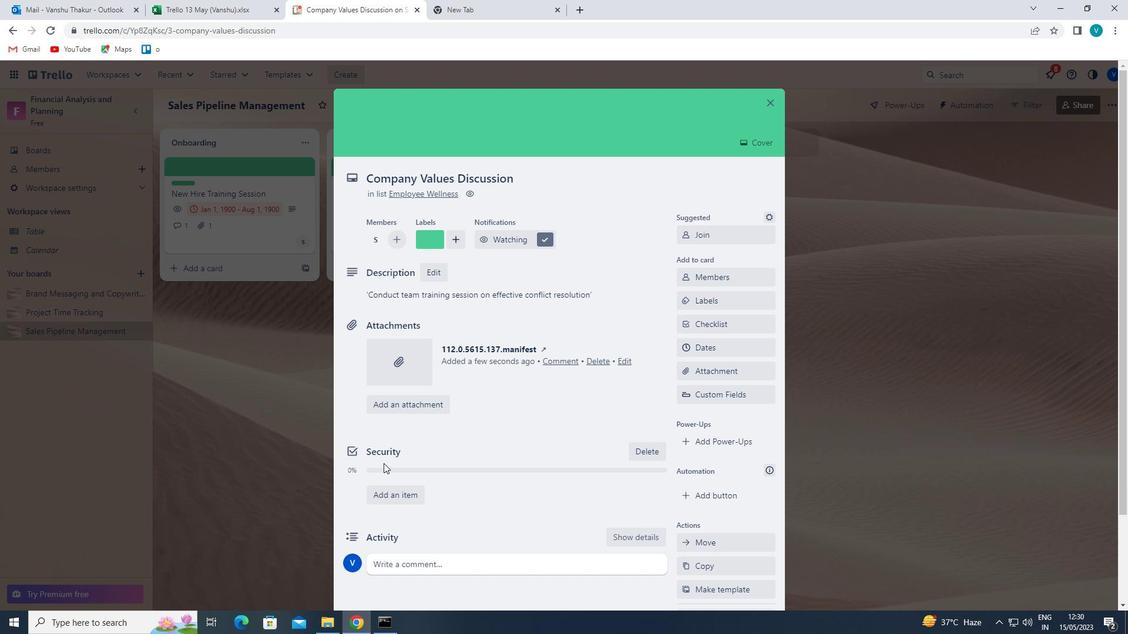 
Action: Mouse moved to (399, 456)
Screenshot: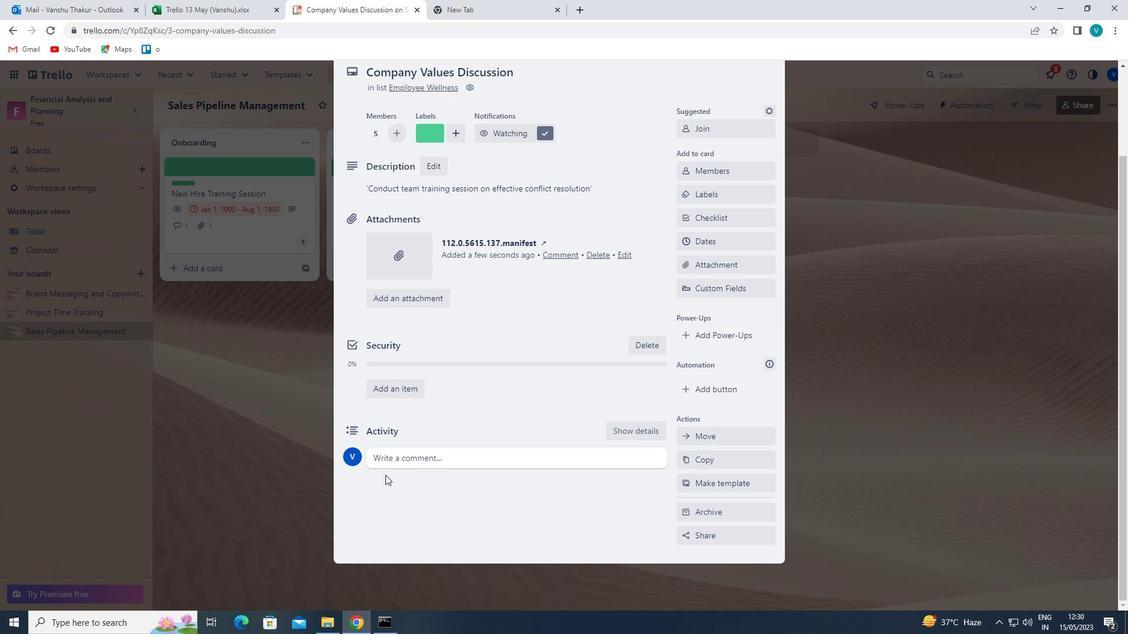 
Action: Mouse pressed left at (399, 456)
Screenshot: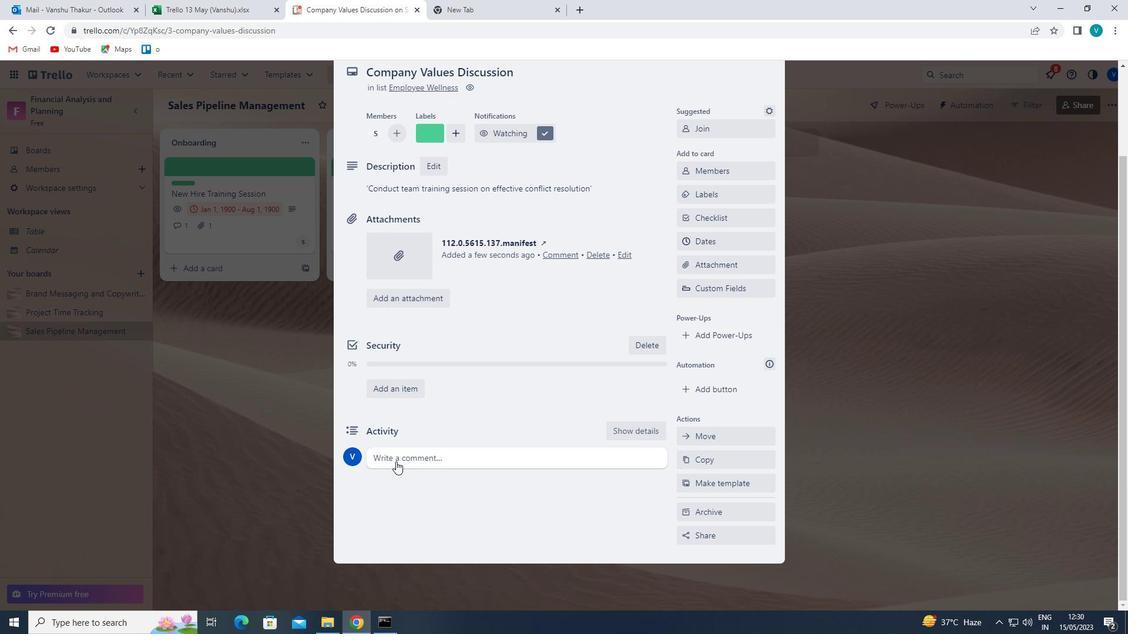 
Action: Key pressed '<Key.shift>THIS<Key.space>TASK<Key.space>REQUIRES<Key.space>US<Key.space>TO<Key.space>BE<Key.space>ORGANIZED<Key.space>AND<Key.space>EFFICIENT,<Key.space>MANAGING<Key.space>OUT<Key.space><Key.backspace><Key.backspace>R<Key.space>TIME<Key.space>AND<Key.space>RESOURCES<Key.space>EFFECTIVELY.'
Screenshot: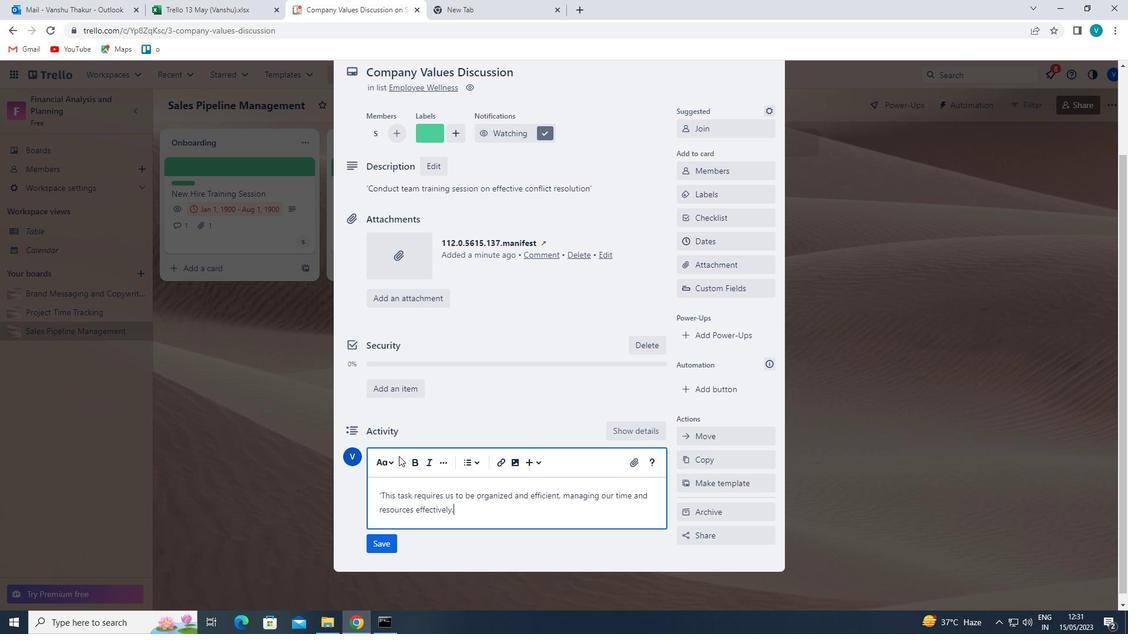 
Action: Mouse moved to (387, 544)
Screenshot: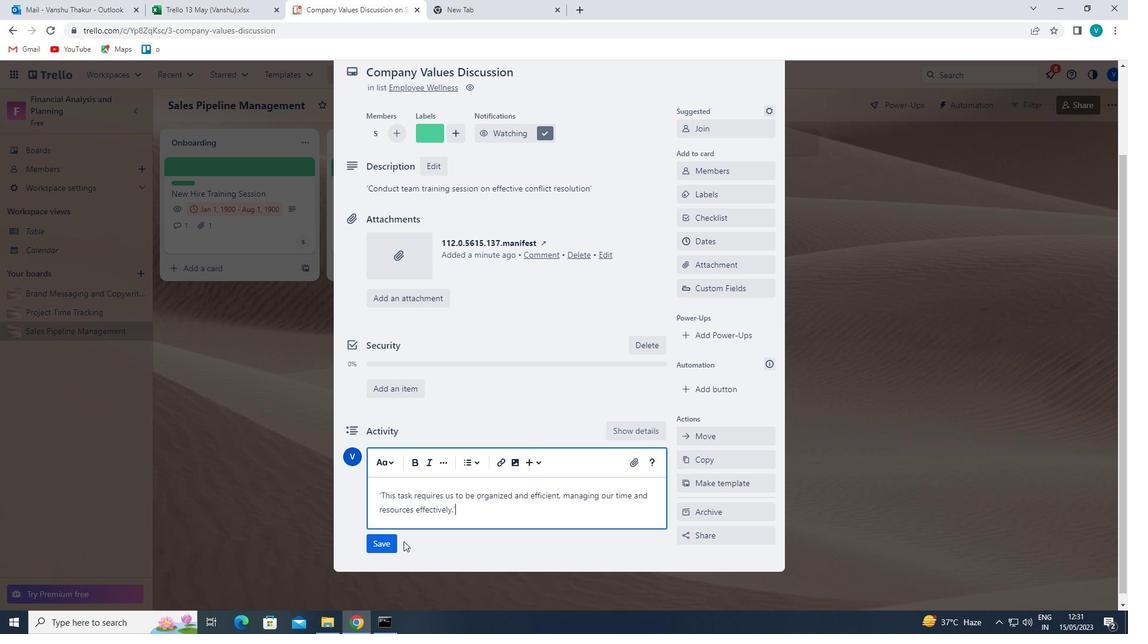 
Action: Mouse pressed left at (387, 544)
Screenshot: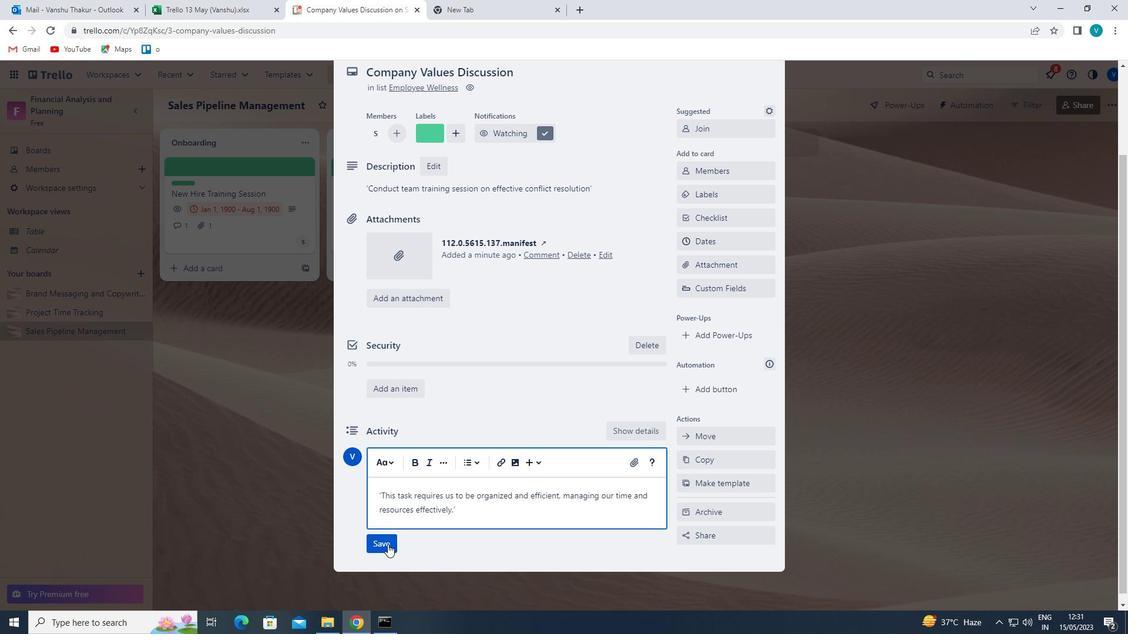 
Action: Mouse moved to (693, 245)
Screenshot: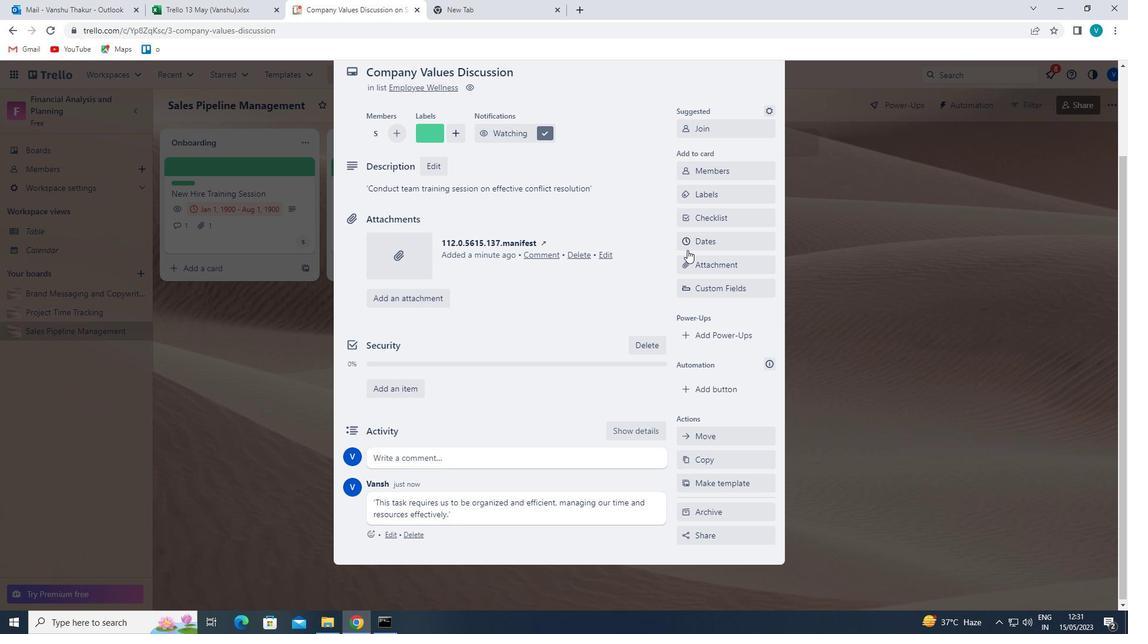 
Action: Mouse pressed left at (693, 245)
Screenshot: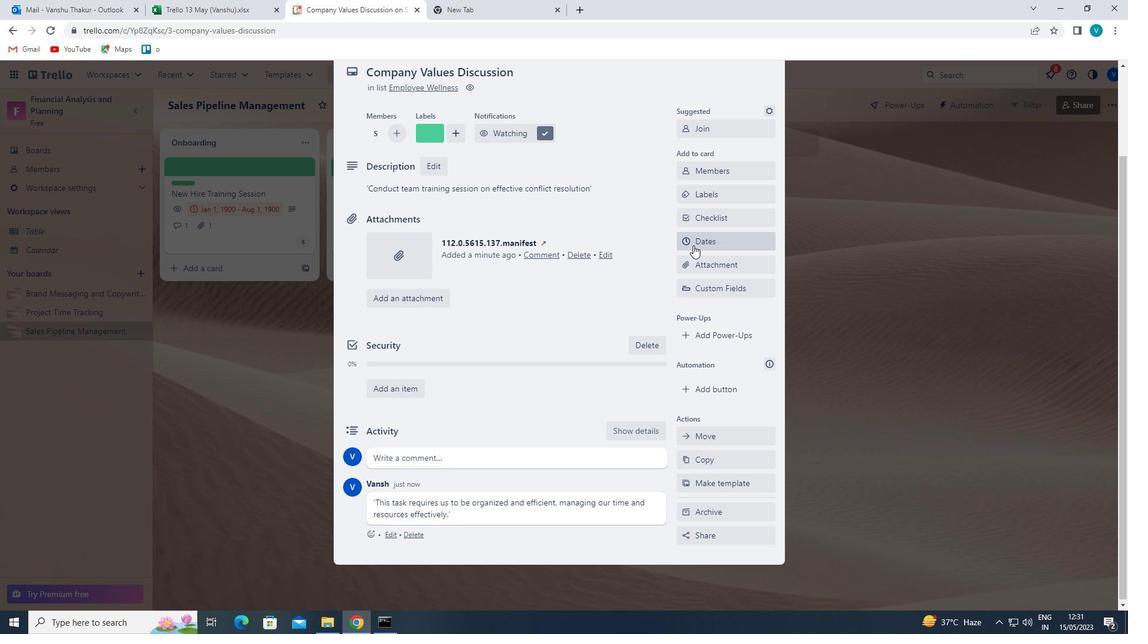 
Action: Mouse moved to (688, 313)
Screenshot: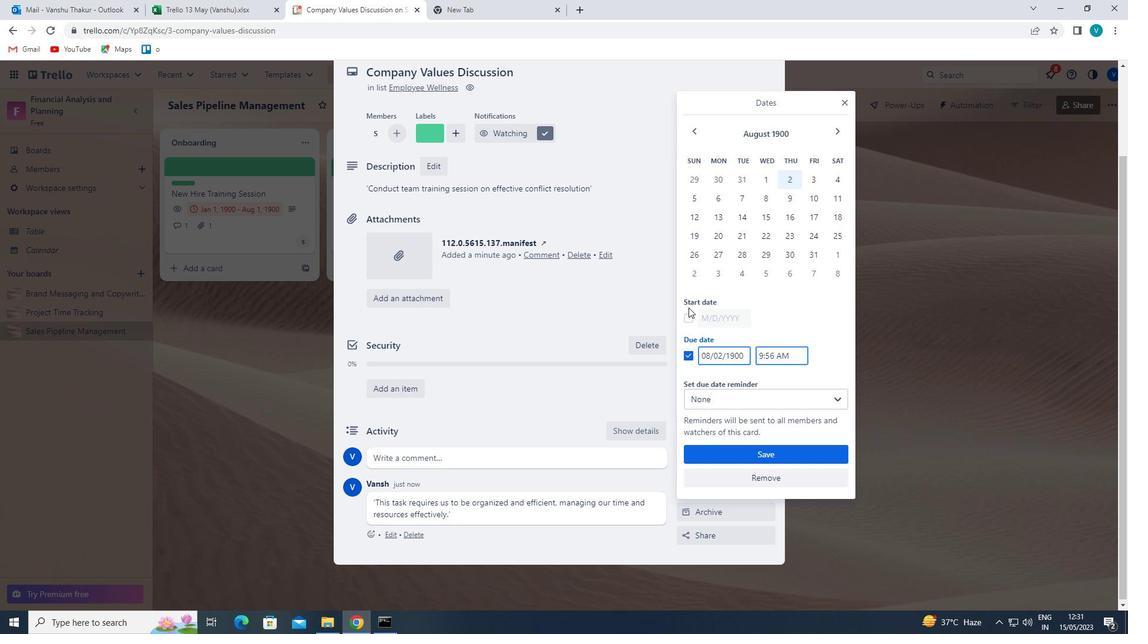 
Action: Mouse pressed left at (688, 313)
Screenshot: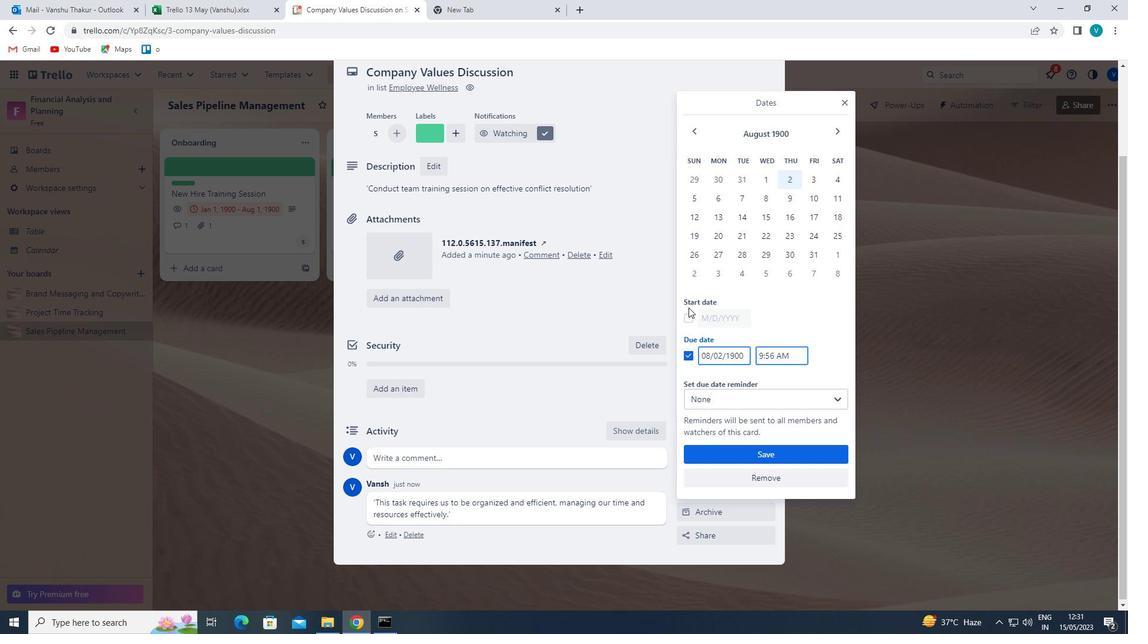 
Action: Mouse moved to (706, 312)
Screenshot: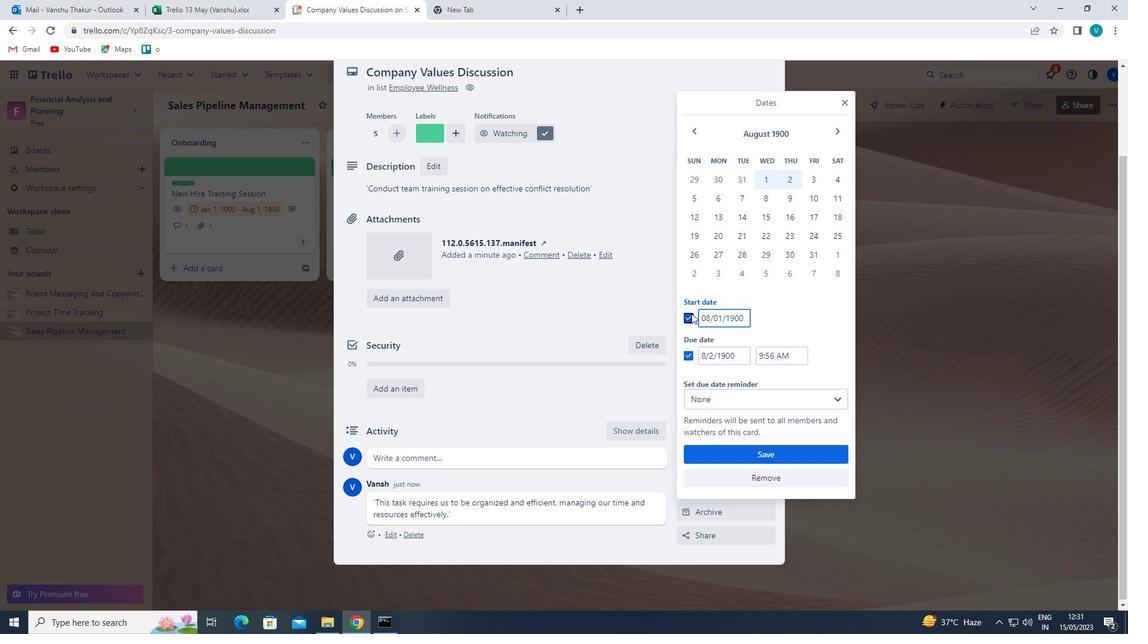 
Action: Mouse pressed left at (706, 312)
Screenshot: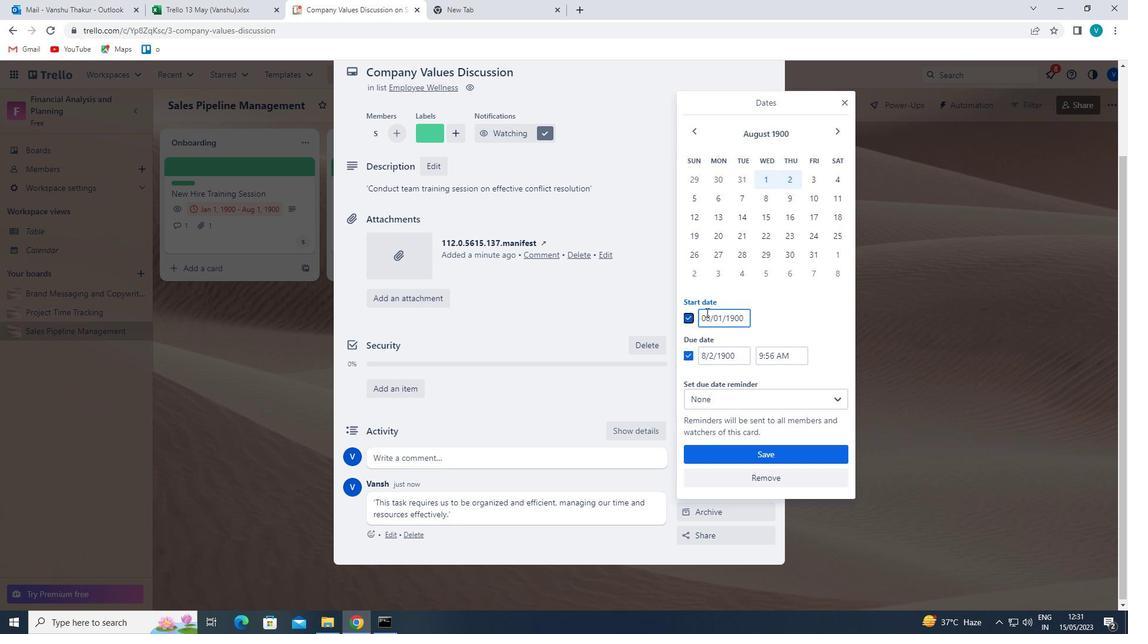 
Action: Mouse moved to (665, 348)
Screenshot: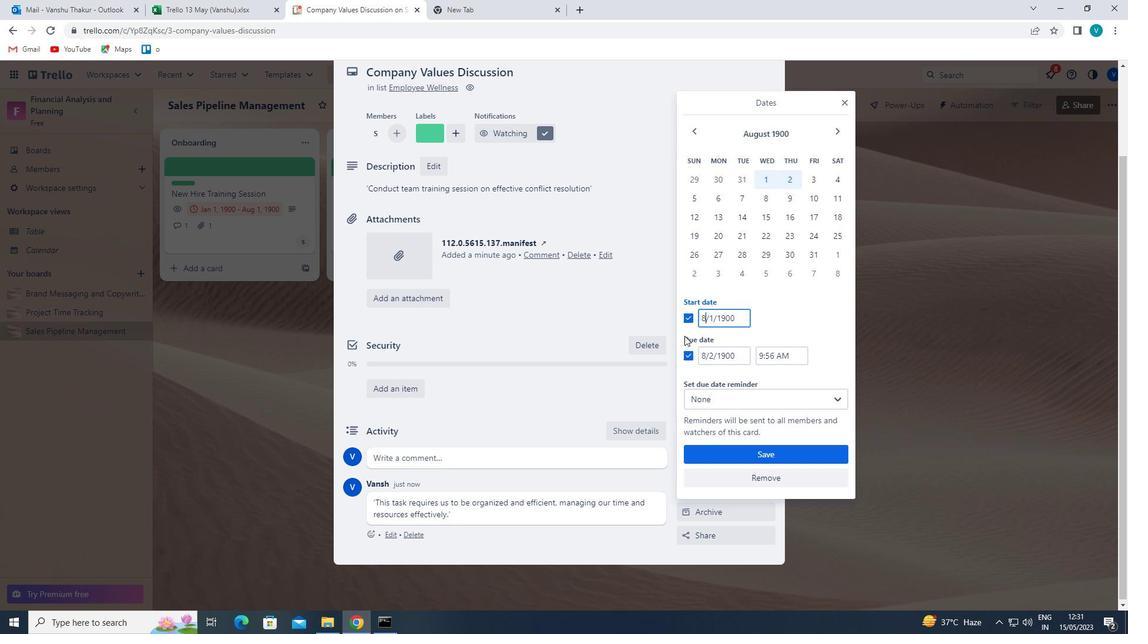 
Action: Key pressed <Key.backspace>7
Screenshot: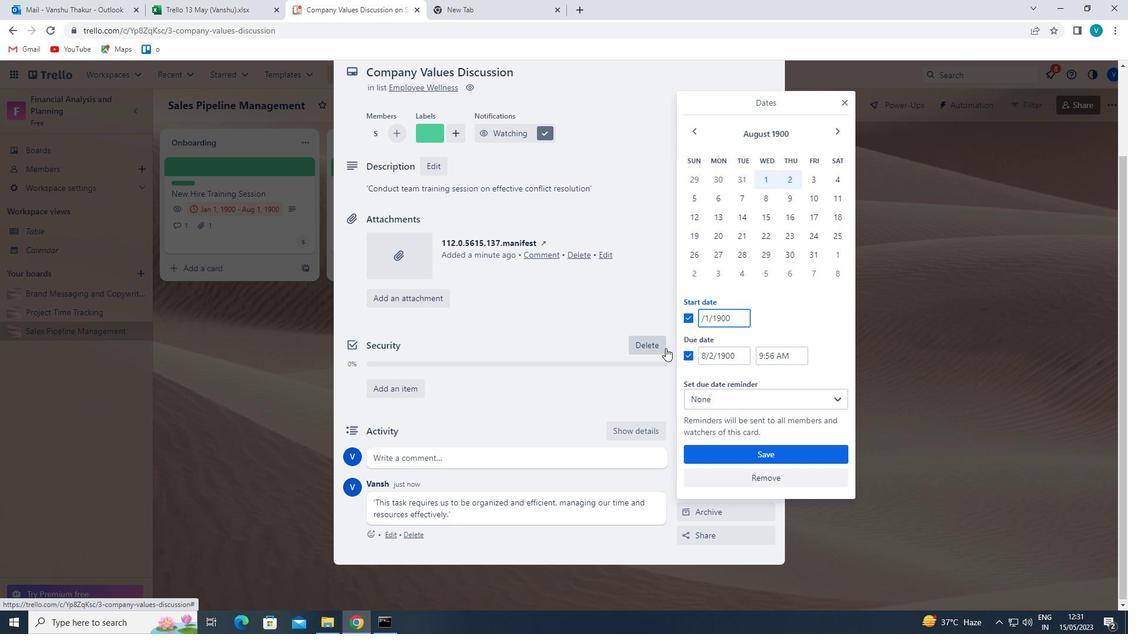 
Action: Mouse moved to (714, 355)
Screenshot: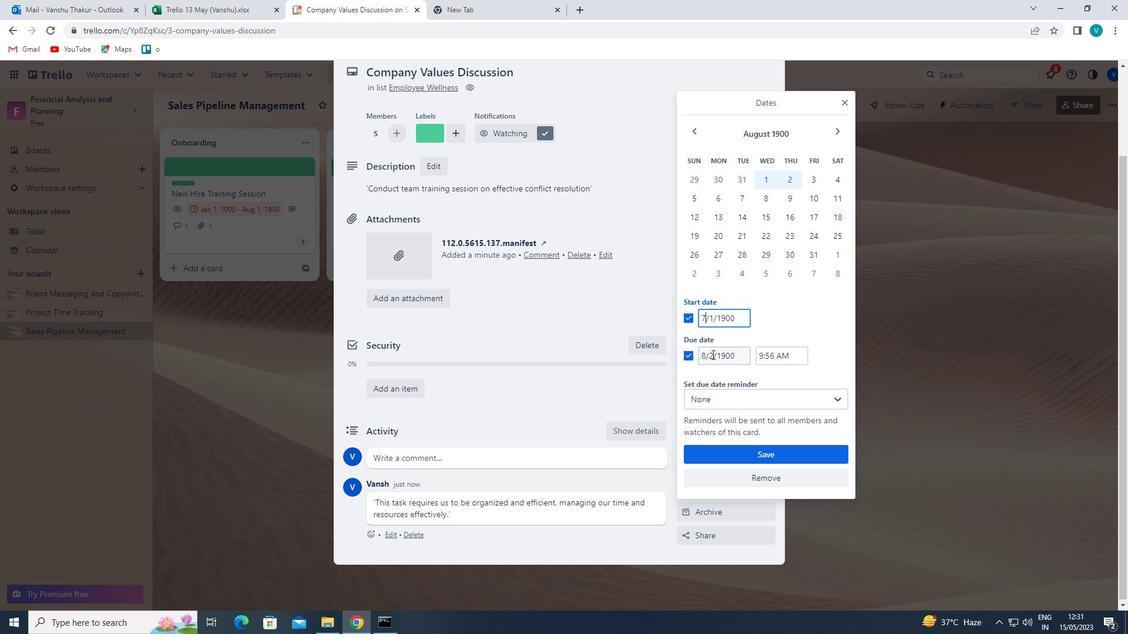 
Action: Mouse pressed left at (714, 355)
Screenshot: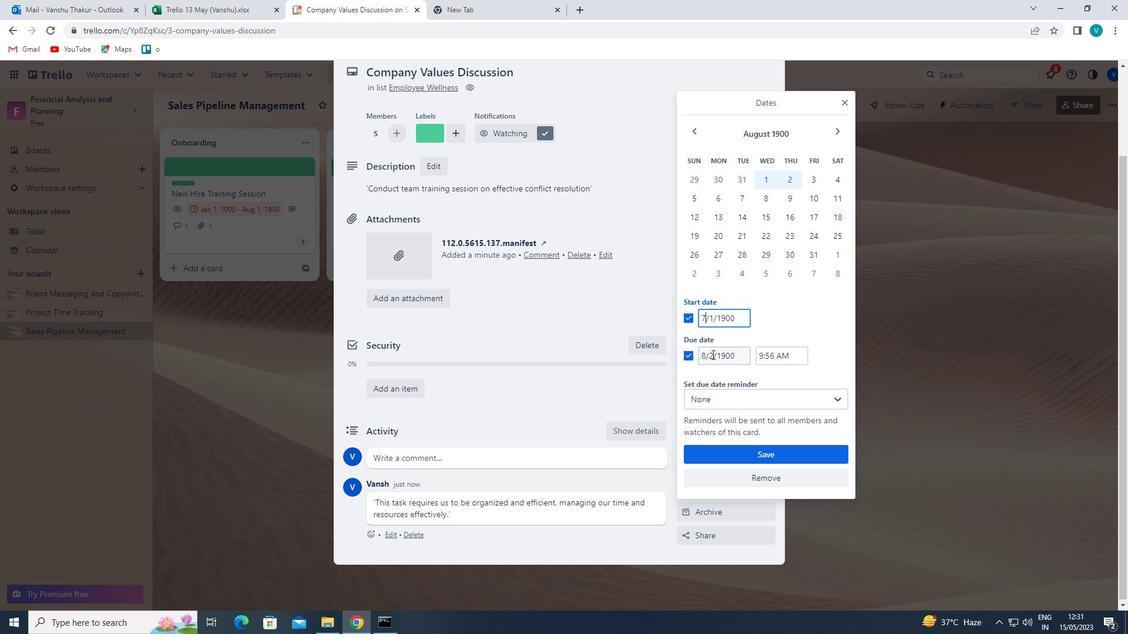 
Action: Mouse moved to (686, 374)
Screenshot: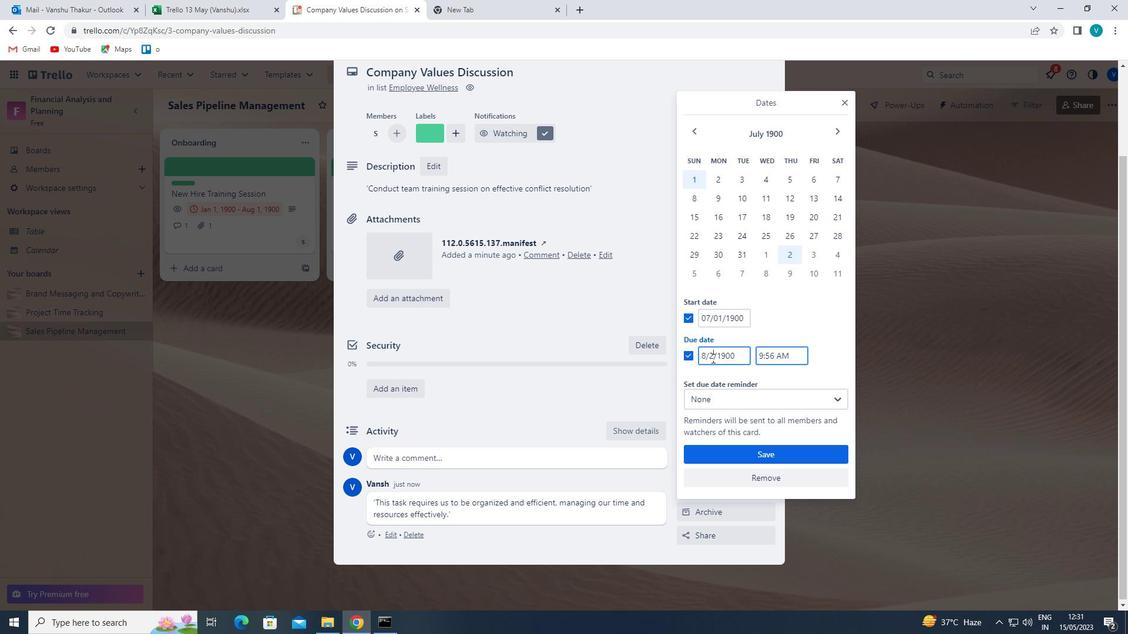 
Action: Key pressed <Key.backspace>
Screenshot: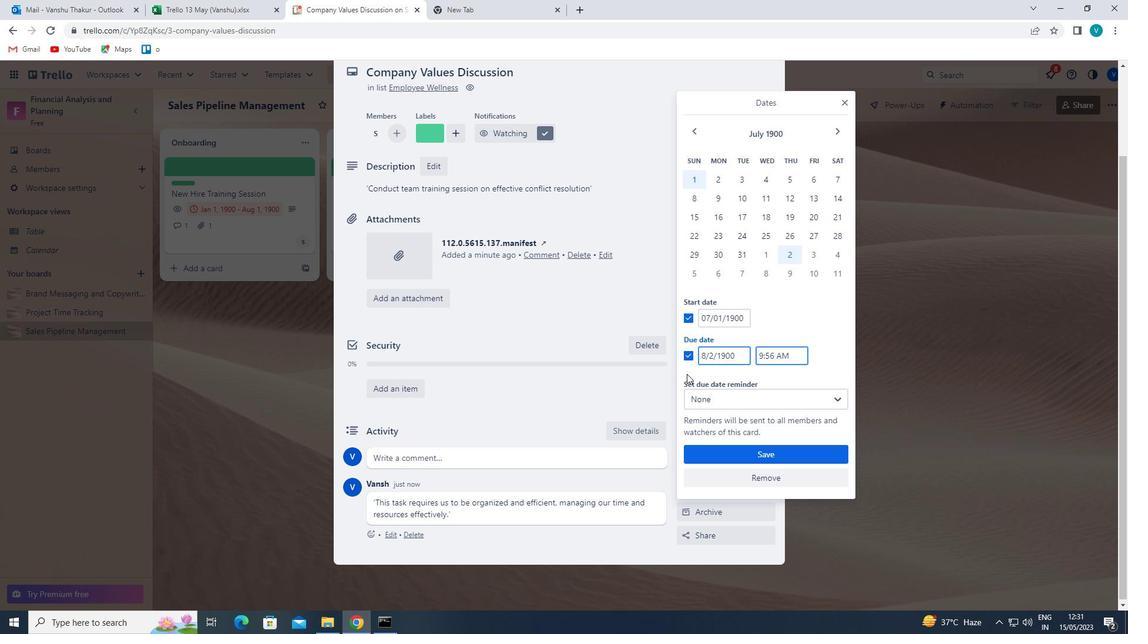 
Action: Mouse moved to (686, 374)
Screenshot: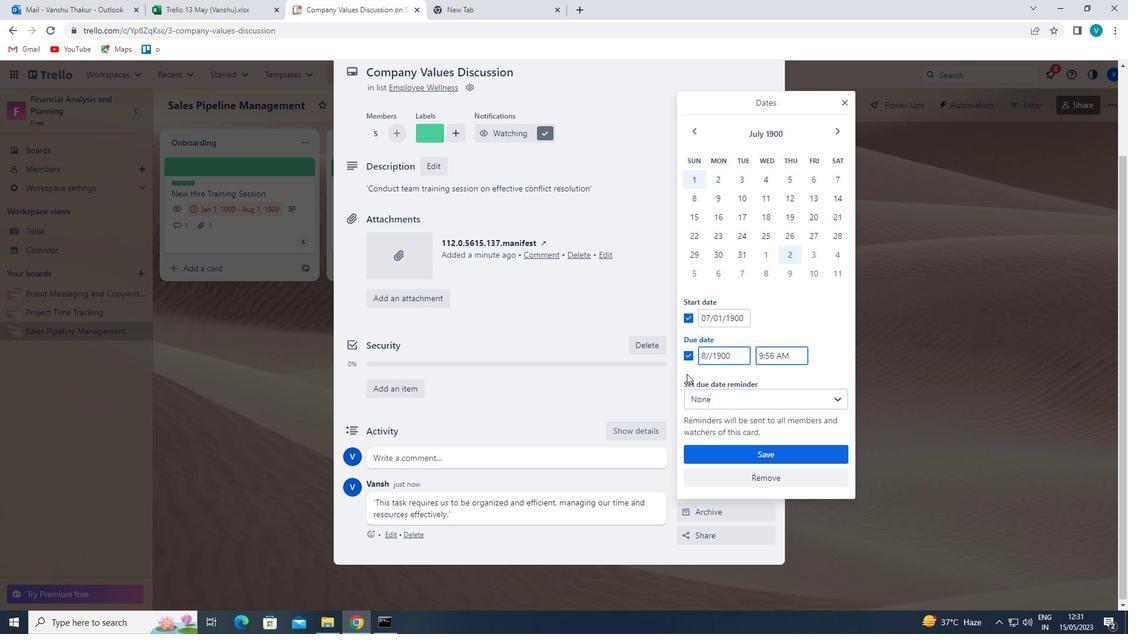 
Action: Key pressed 1<Key.left><Key.left><Key.backspace>14
Screenshot: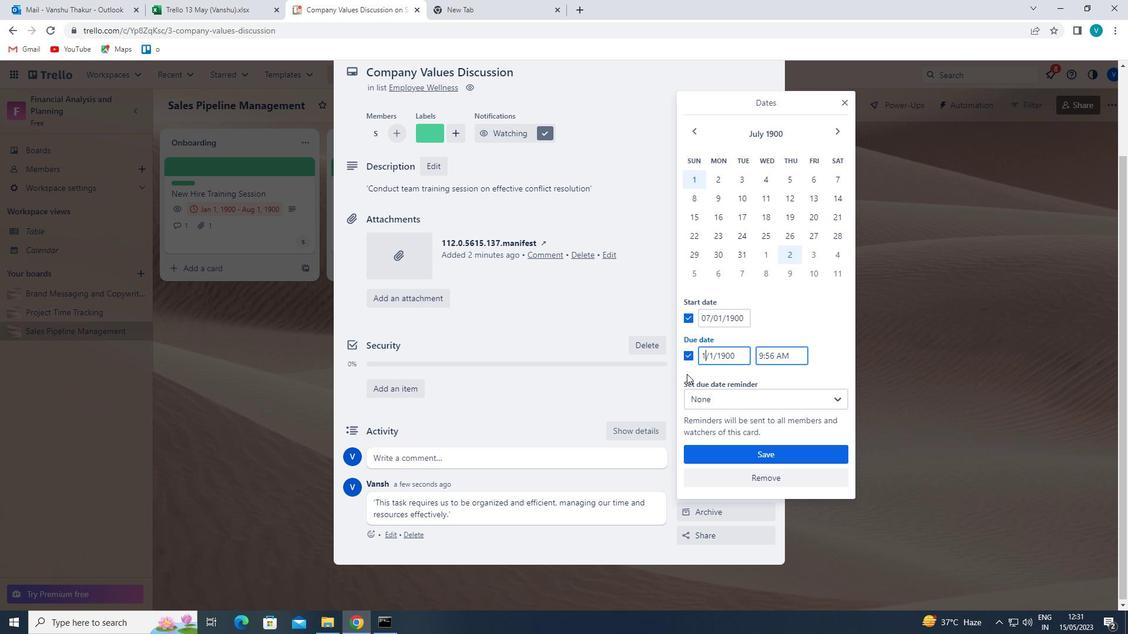 
Action: Mouse moved to (738, 450)
Screenshot: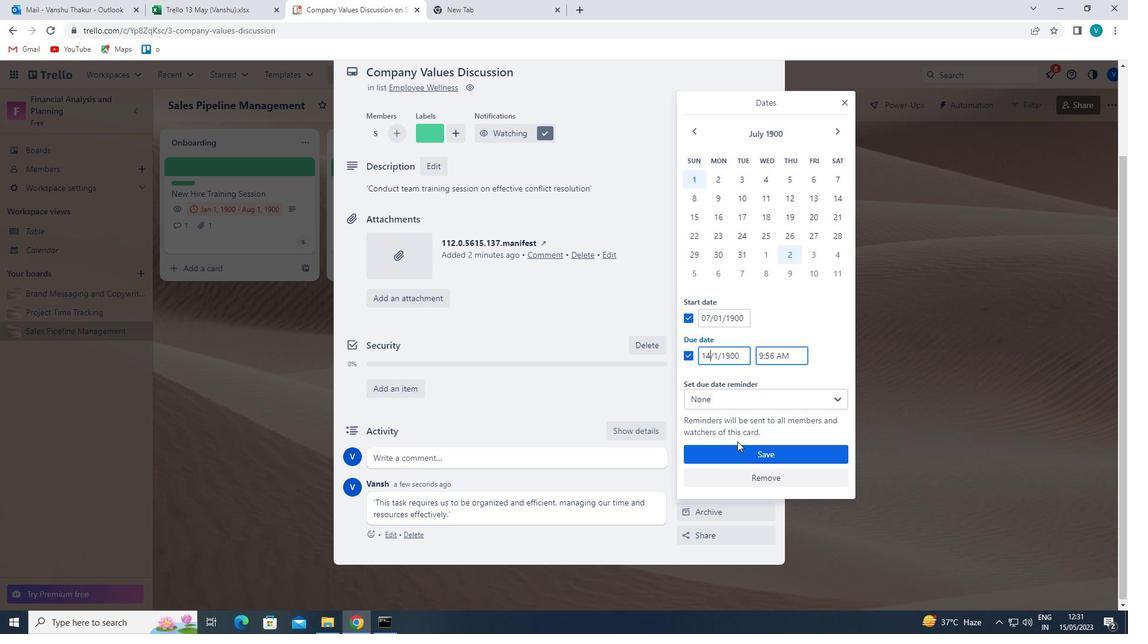 
Action: Mouse pressed left at (738, 450)
Screenshot: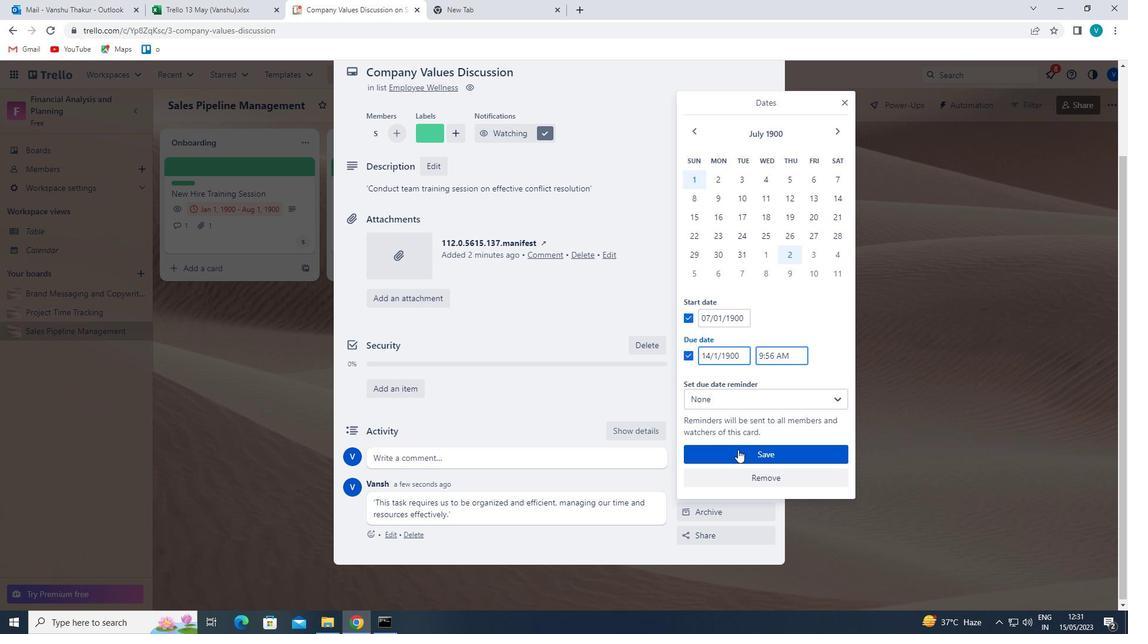 
